 Task: Open a blank sheet, save the file as Nationalparks.docx and add heading 'National Parks',with the parapraph ' The US is home to stunning national parks like Yosemite, Yellowstone, and the Grand Canyon. These protected areas showcase the country's natural beauty and offer opportunities for outdoor recreation, wildlife viewing, and environmental conservation.'Apply Font Style lexend And font size 14. Apply font style in  Heading 'Trebuchet MS' and font size 24 Change heading alignment to  Center and paragraph alignment to  Left
Action: Mouse moved to (292, 179)
Screenshot: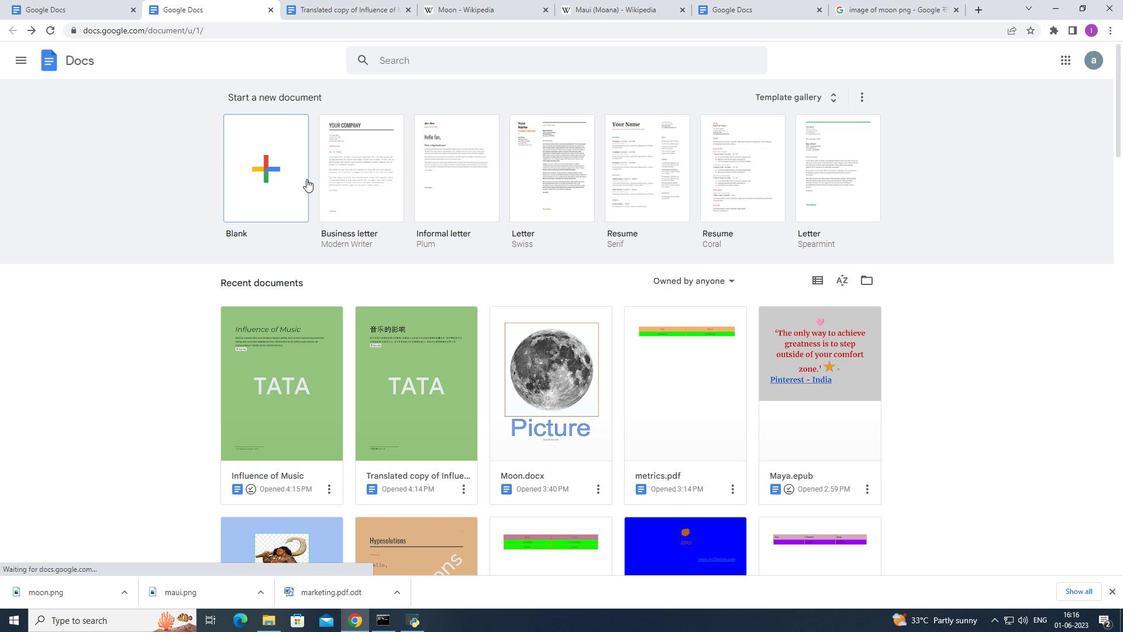 
Action: Mouse pressed left at (292, 179)
Screenshot: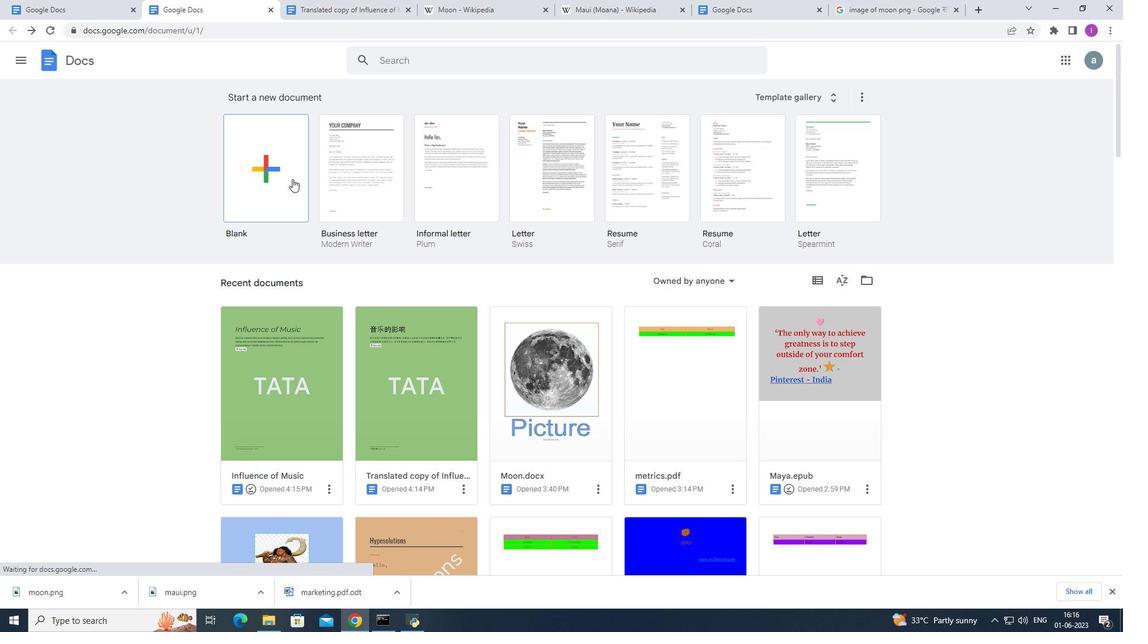 
Action: Mouse moved to (125, 52)
Screenshot: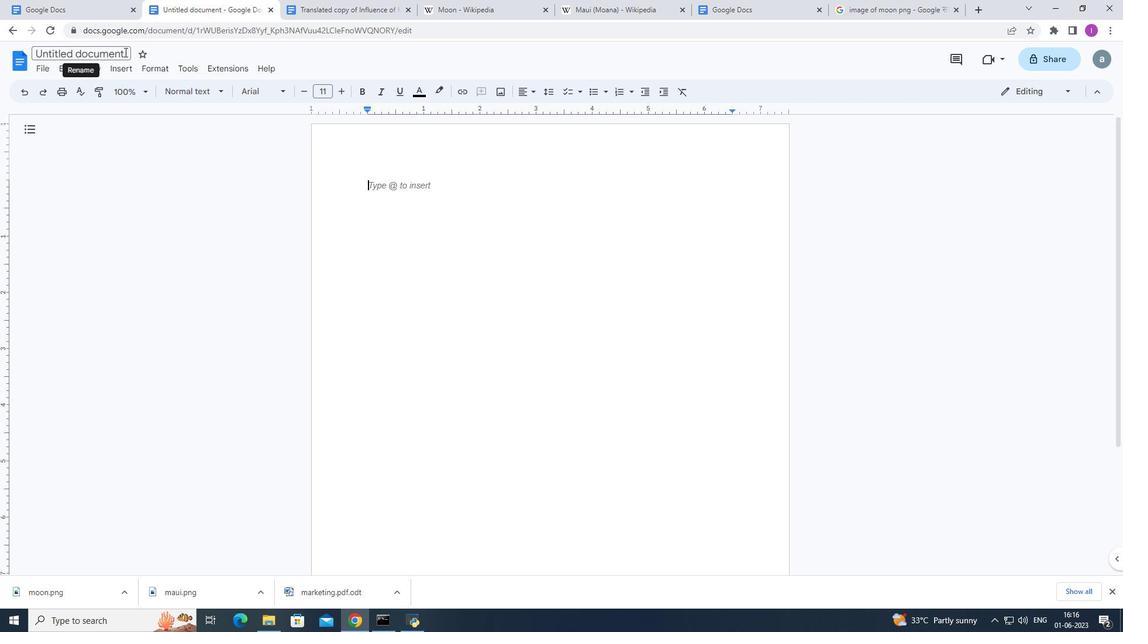 
Action: Mouse pressed left at (125, 52)
Screenshot: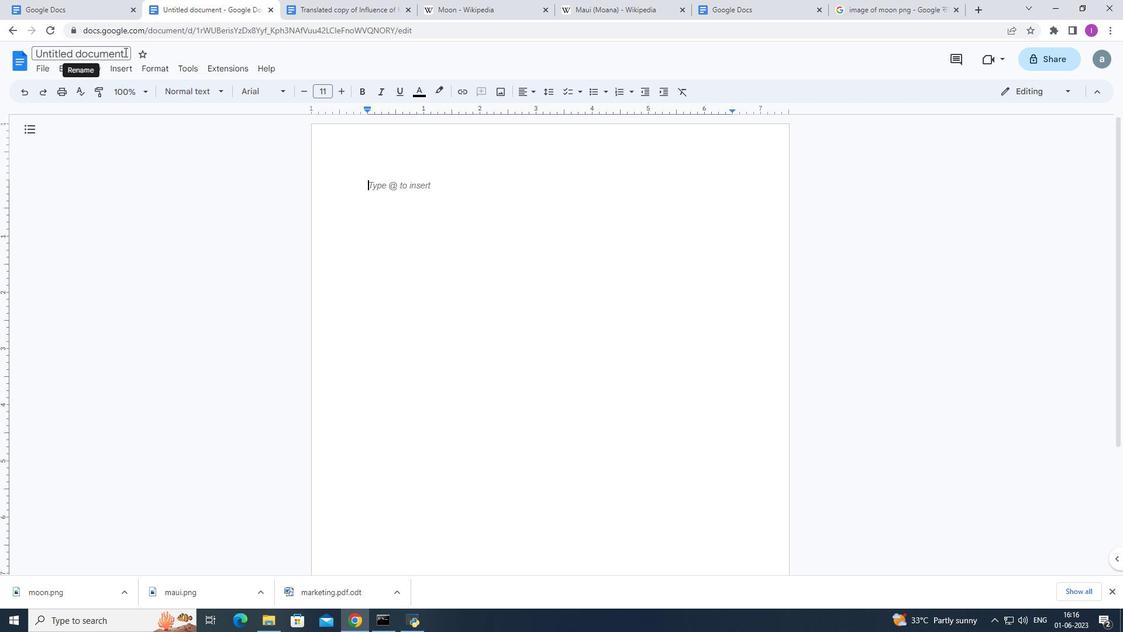 
Action: Mouse moved to (470, 55)
Screenshot: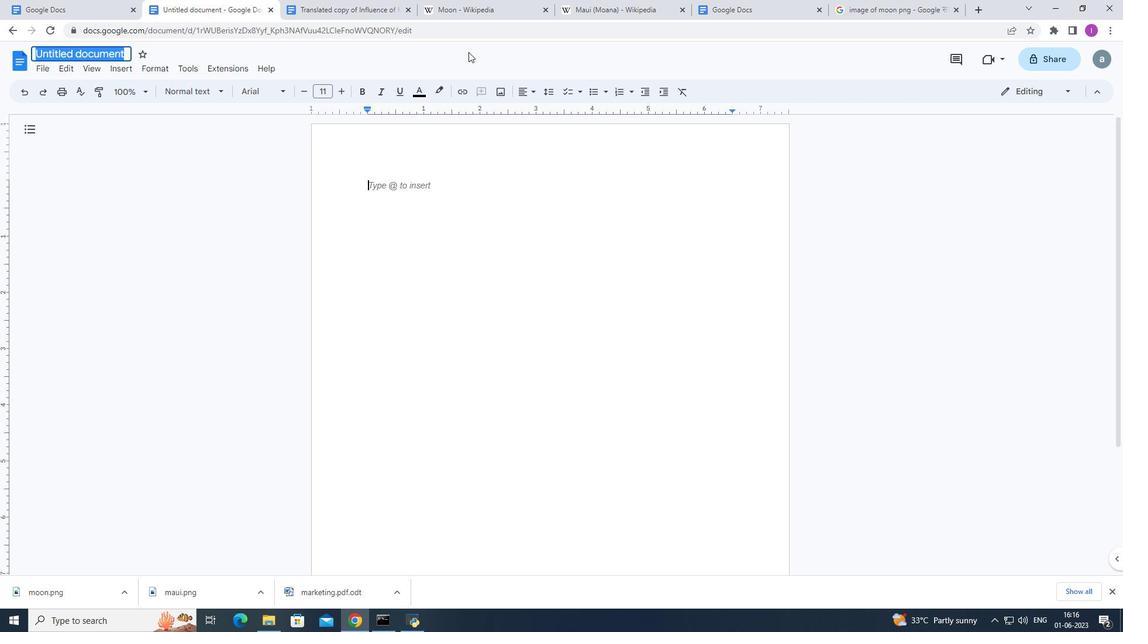 
Action: Key pressed <Key.shift><Key.shift><Key.shift><Key.shift><Key.shift><Key.shift><Key.shift><Key.shift><Key.shift><Key.shift><Key.shift><Key.shift><Key.shift>Nationalparks.docx
Screenshot: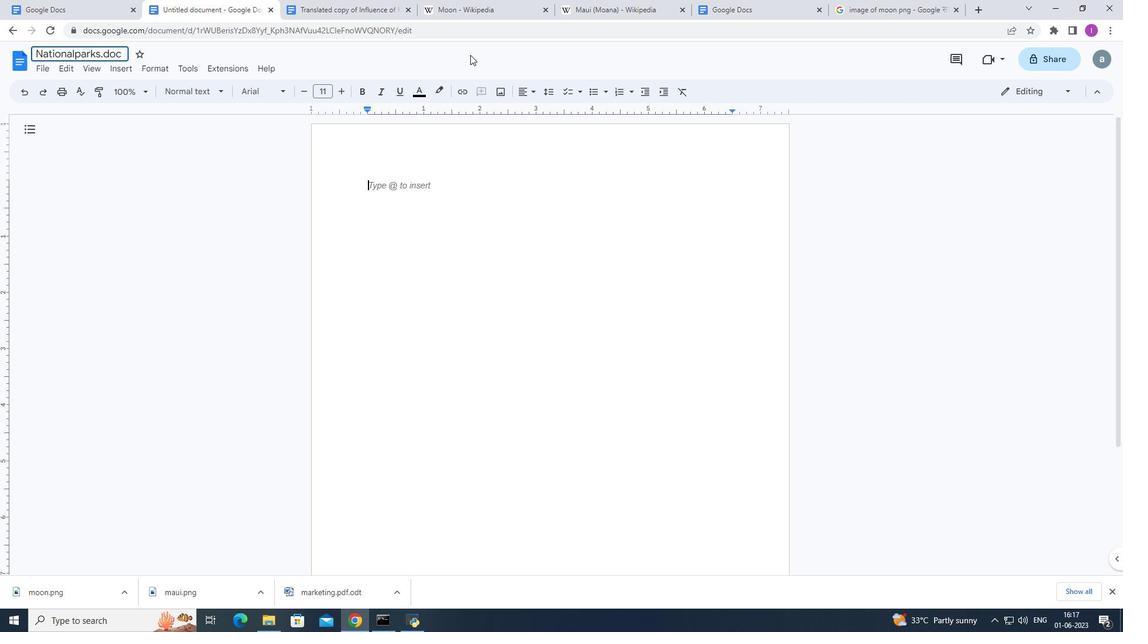 
Action: Mouse moved to (128, 69)
Screenshot: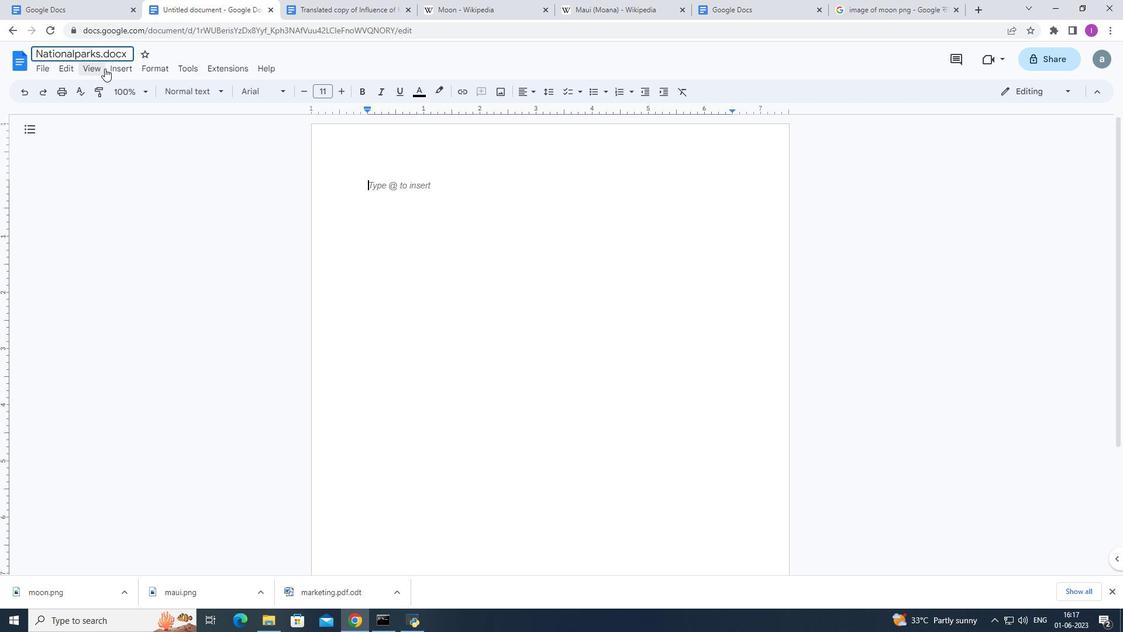 
Action: Mouse pressed left at (128, 69)
Screenshot: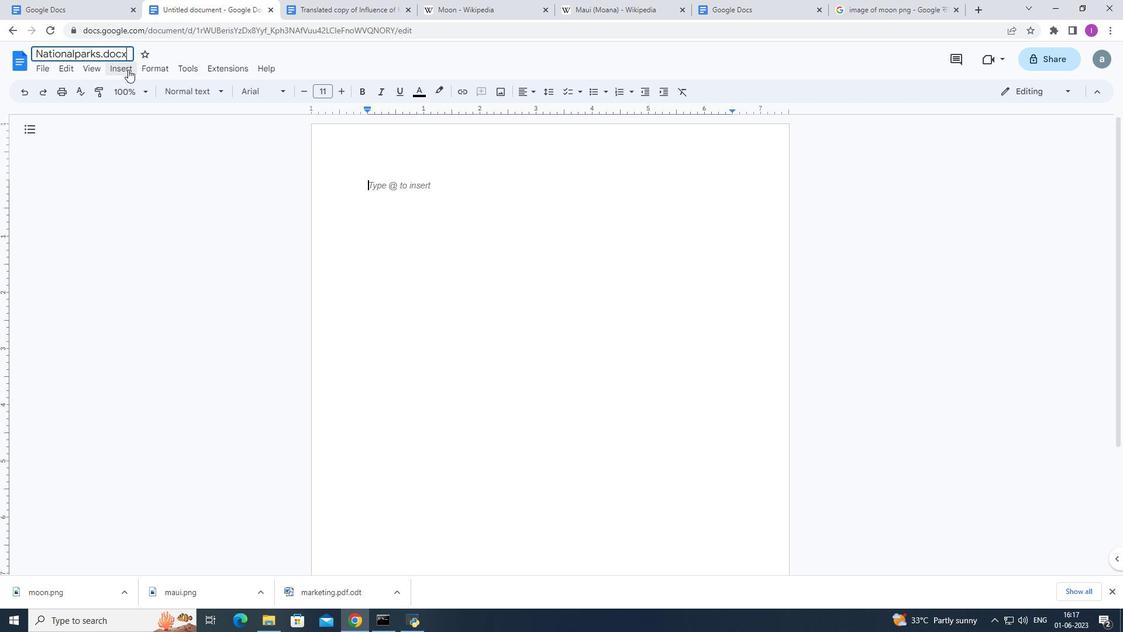 
Action: Mouse moved to (365, 196)
Screenshot: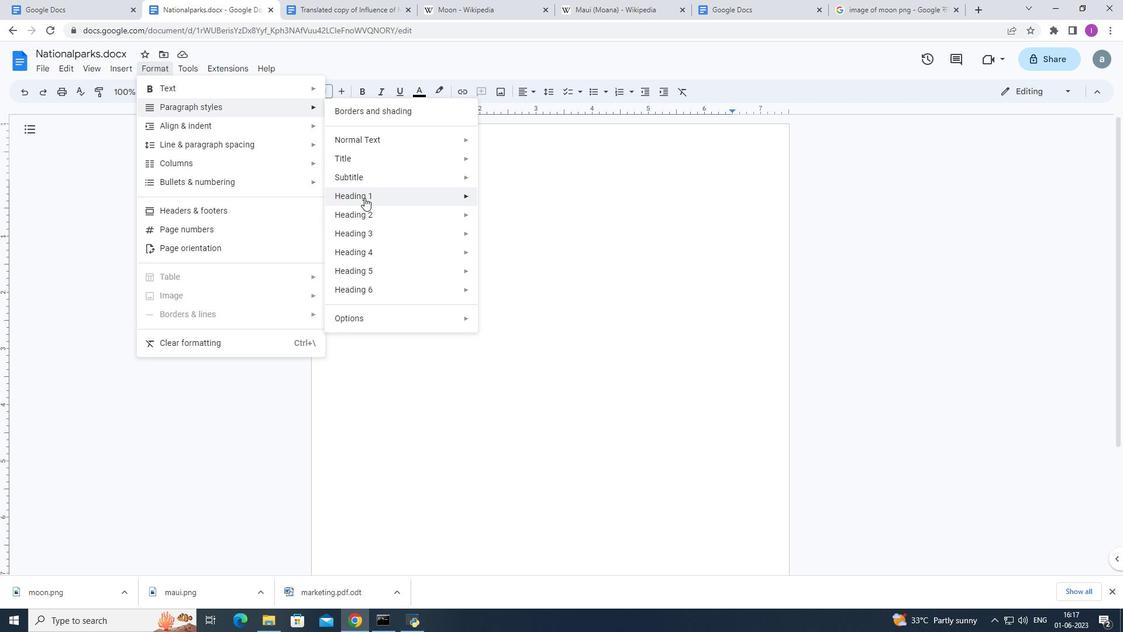 
Action: Mouse pressed left at (365, 196)
Screenshot: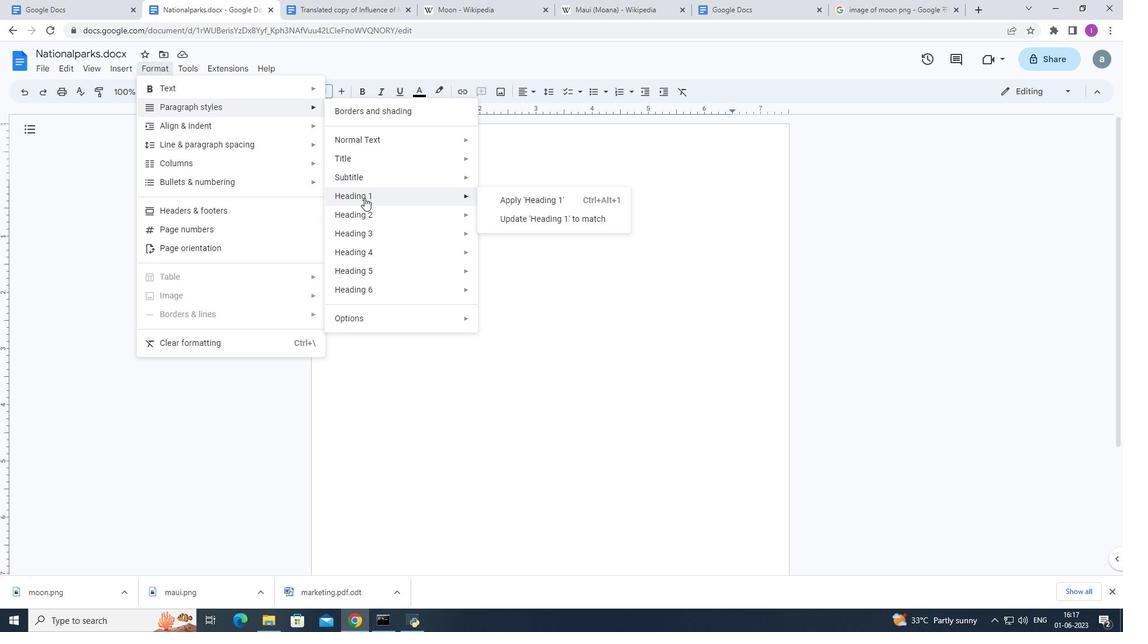 
Action: Mouse moved to (359, 196)
Screenshot: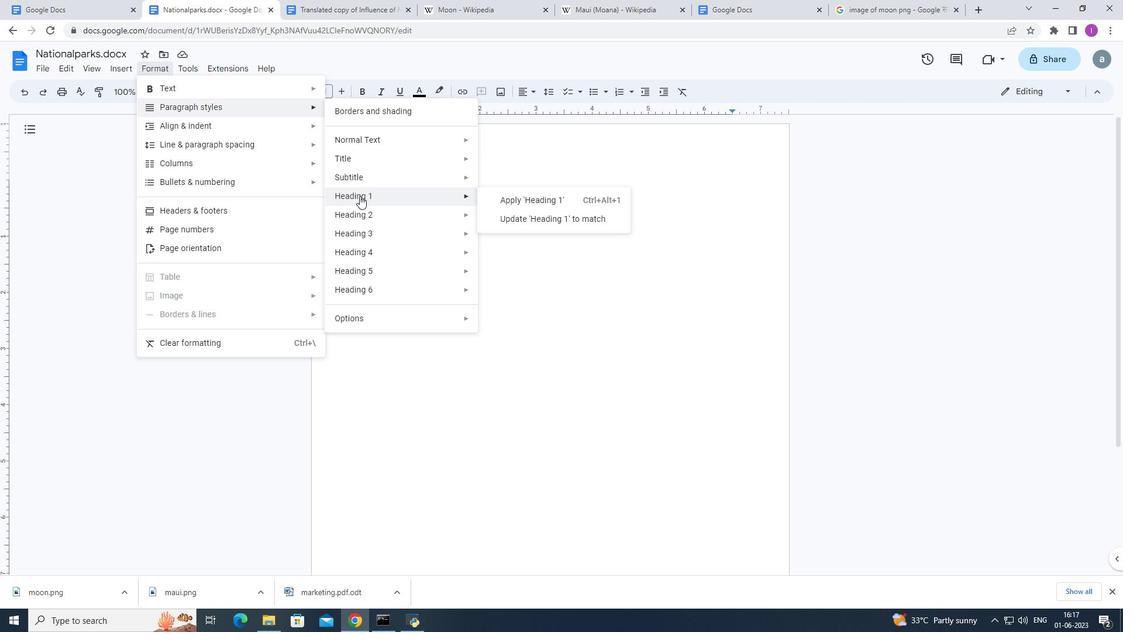 
Action: Mouse pressed left at (359, 196)
Screenshot: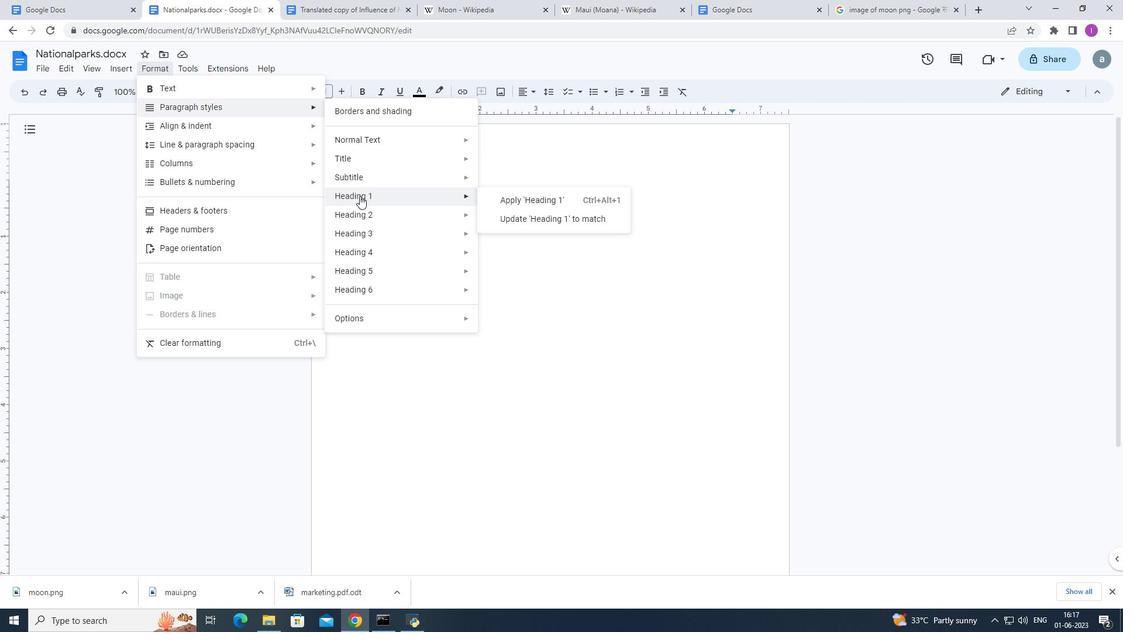 
Action: Mouse moved to (527, 201)
Screenshot: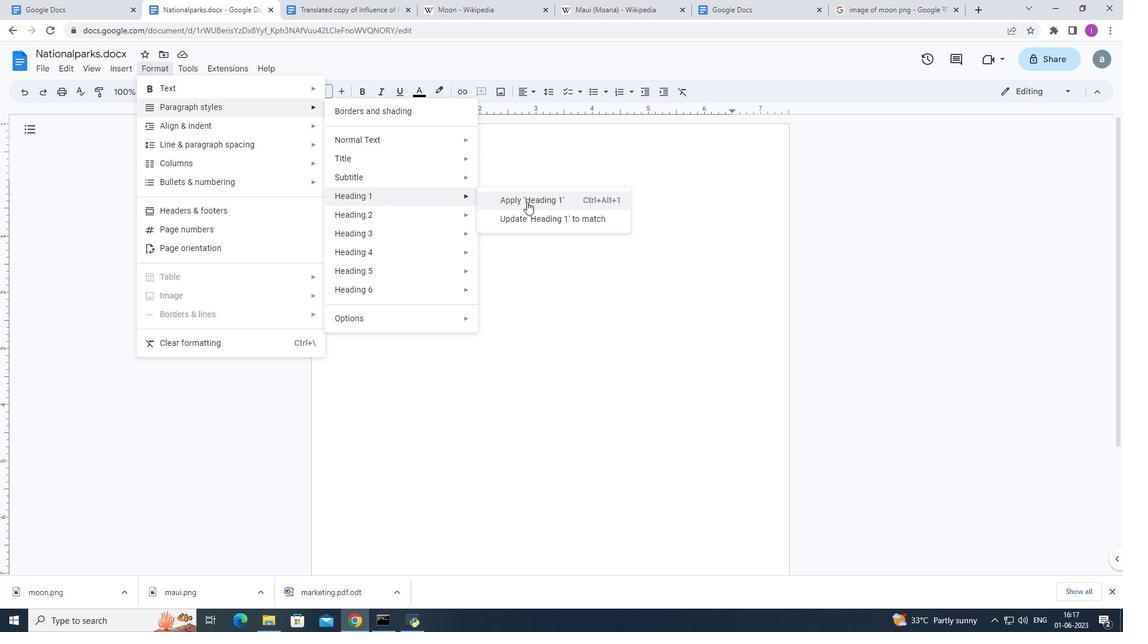 
Action: Mouse pressed left at (527, 201)
Screenshot: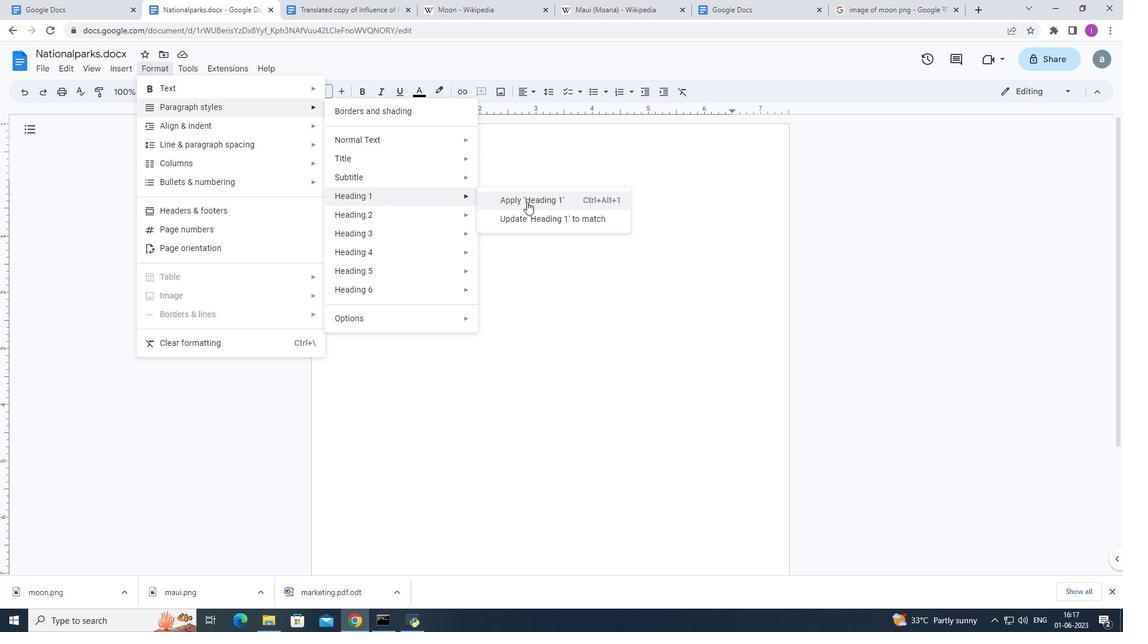 
Action: Mouse moved to (453, 196)
Screenshot: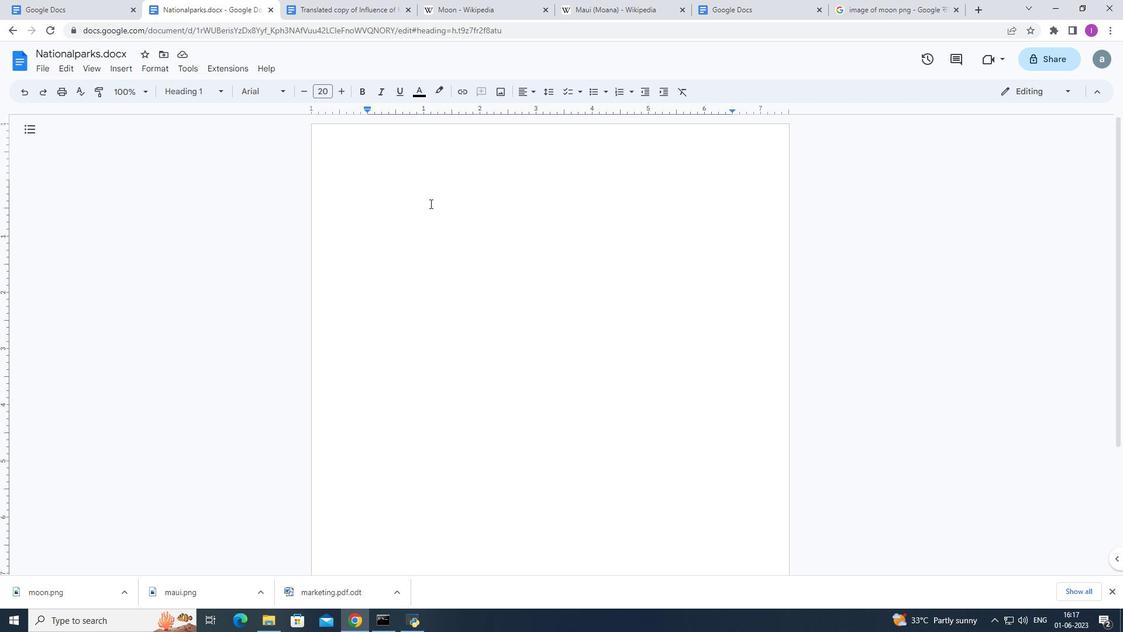 
Action: Key pressed <Key.shift><Key.shift><Key.shift><Key.shift><Key.shift>National<Key.space><Key.shift>Parks
Screenshot: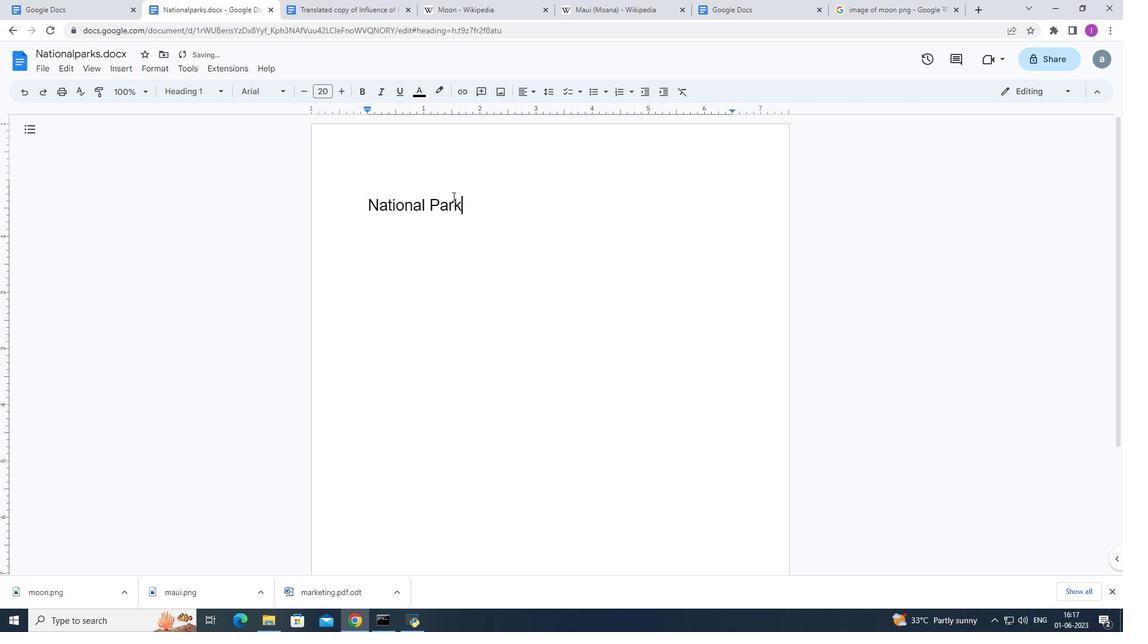 
Action: Mouse moved to (499, 281)
Screenshot: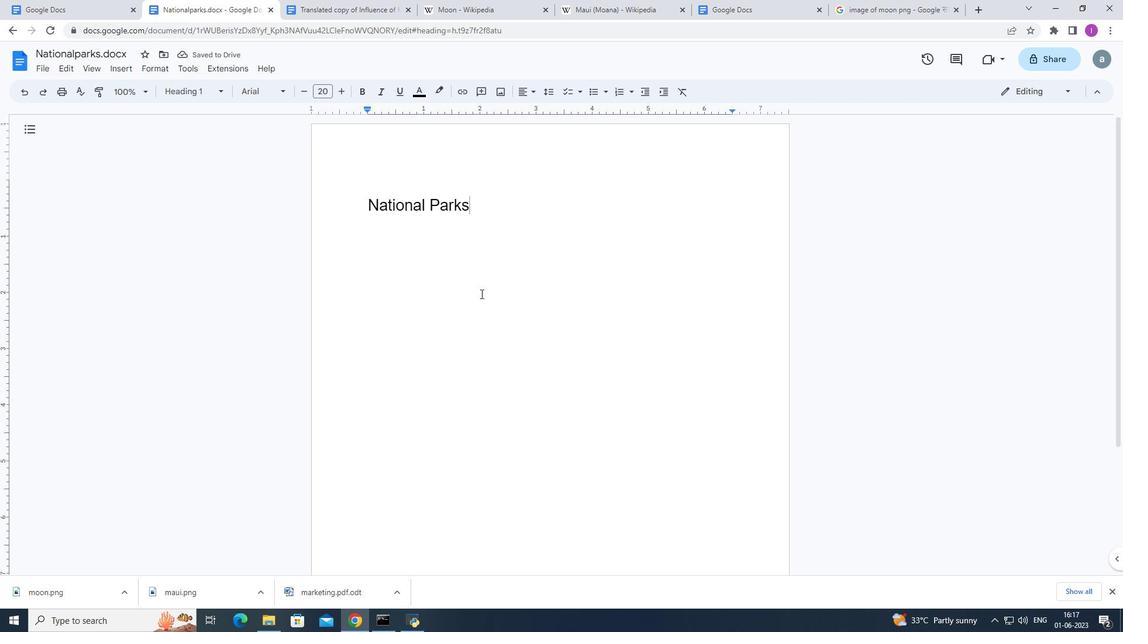 
Action: Key pressed <Key.enter><Key.shift>The<Key.space><Key.shift><Key.shift><Key.shift><Key.shift><Key.shift><Key.shift><Key.shift><Key.shift><Key.shift><Key.shift><Key.shift><Key.shift><Key.shift>U<Key.shift>S<Key.space>is<Key.space>home<Key.space>to<Key.space>stunning<Key.space>nationak<Key.backspace>l<Key.space>parks<Key.space>like<Key.space><Key.shift><Key.shift><Key.shift><Key.shift><Key.shift><Key.shift><Key.shift>Yosemite,<Key.shift>Yellowstone,<Key.shift>and<Key.space>the<Key.space><Key.shift>Grand<Key.space>canyon.<Key.shift>These<Key.space>protected<Key.space>areas<Key.space>showcase<Key.space>the<Key.space>country's<Key.space>natural<Key.space>beauty<Key.space>and<Key.space>offer<Key.space>opportunities<Key.space>for<Key.space>outdoor<Key.space>recreation,wildlife<Key.space>viewing,and<Key.space>environmental<Key.space>conservation.
Screenshot: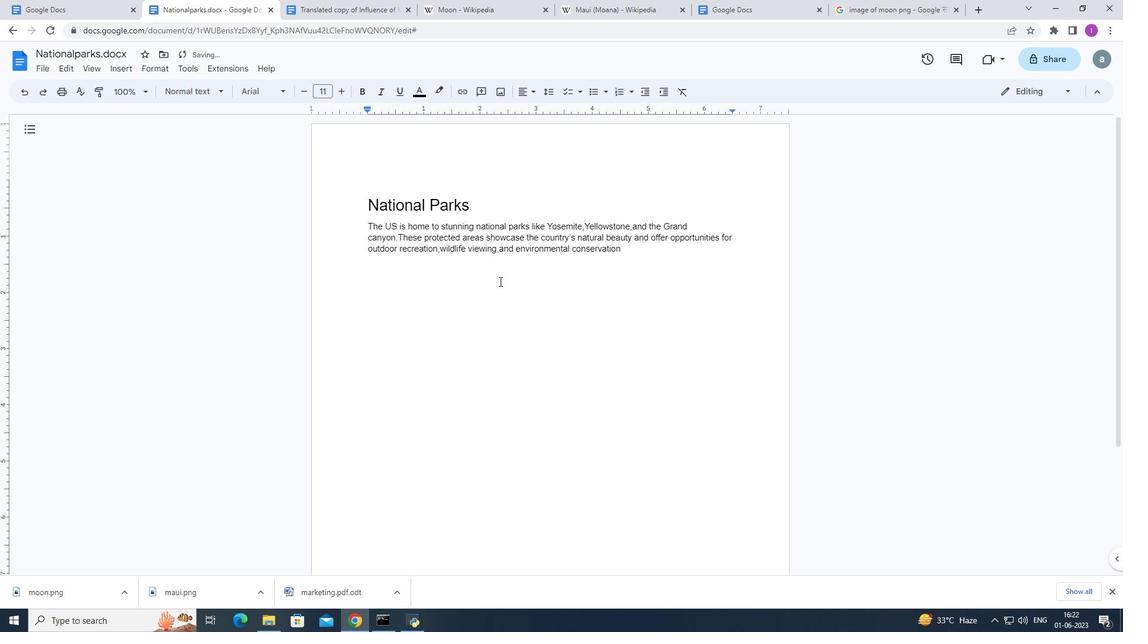 
Action: Mouse moved to (363, 225)
Screenshot: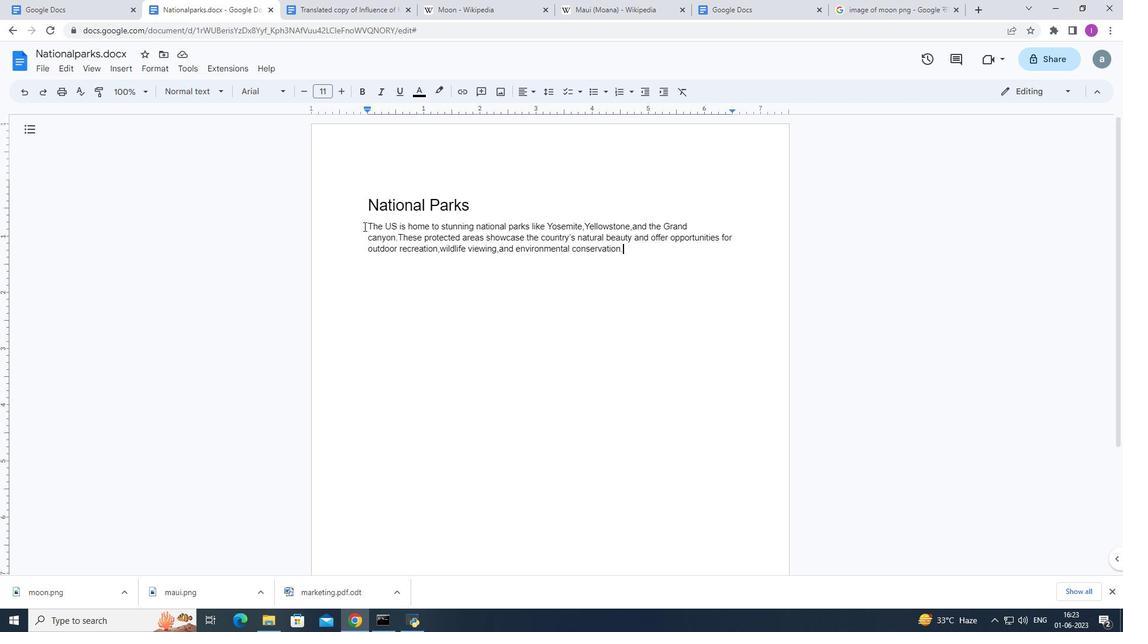 
Action: Mouse pressed left at (363, 225)
Screenshot: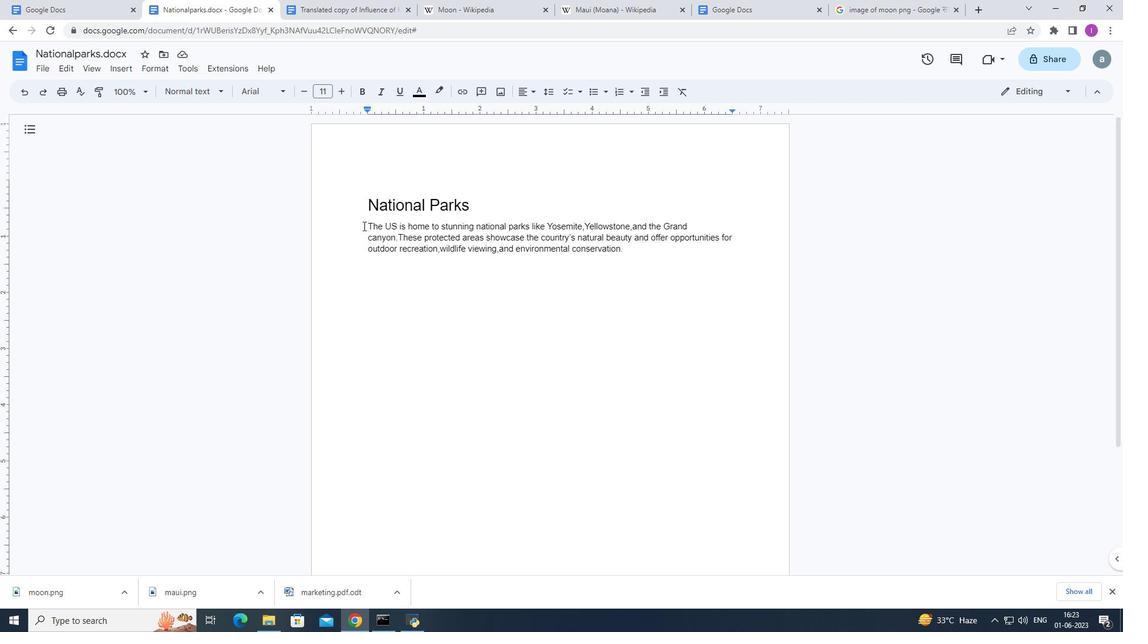 
Action: Mouse moved to (286, 91)
Screenshot: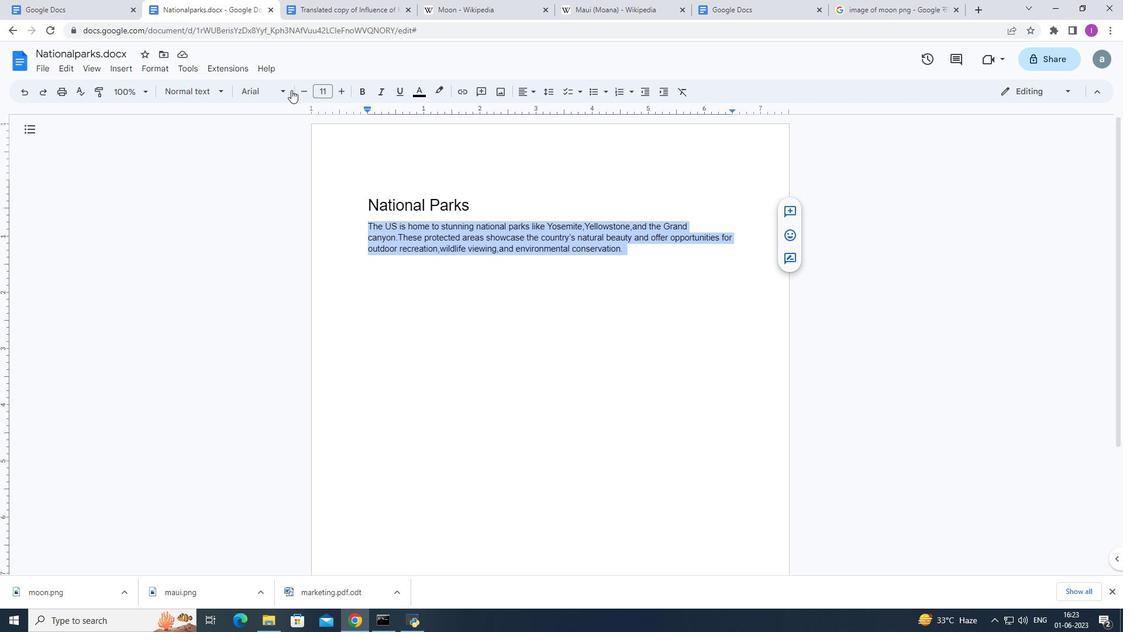 
Action: Mouse pressed left at (286, 91)
Screenshot: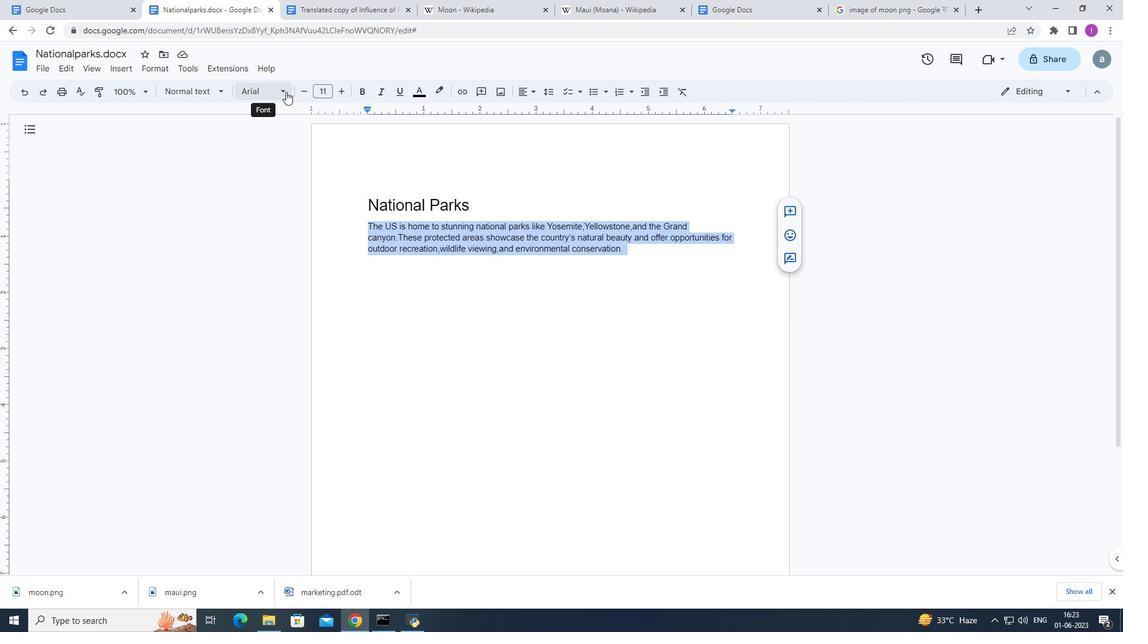 
Action: Mouse moved to (285, 450)
Screenshot: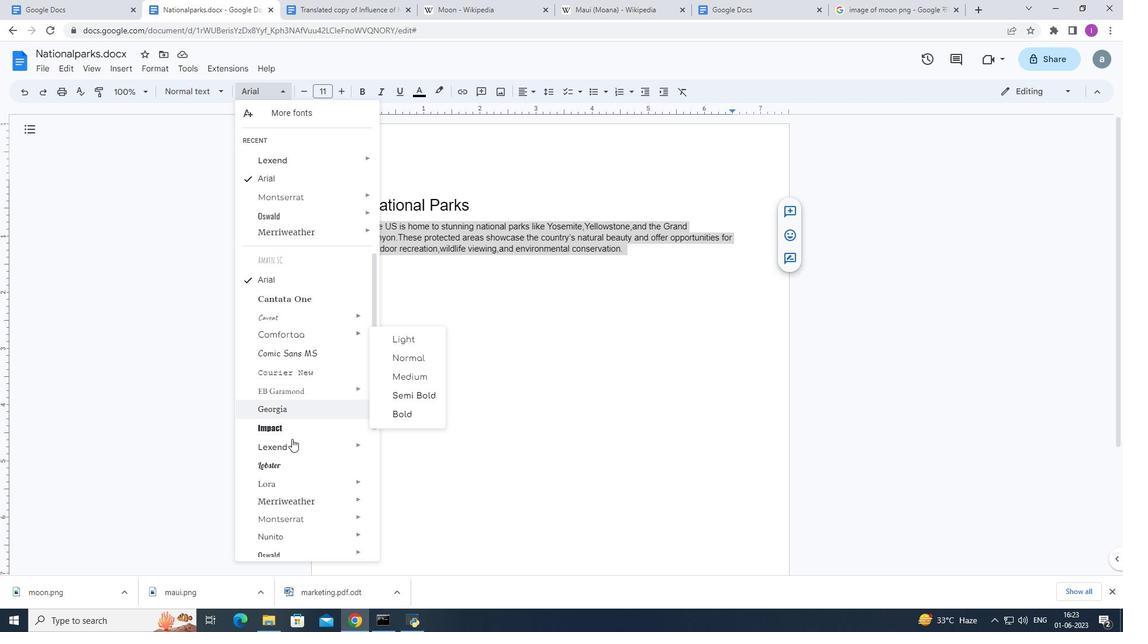 
Action: Mouse pressed left at (285, 450)
Screenshot: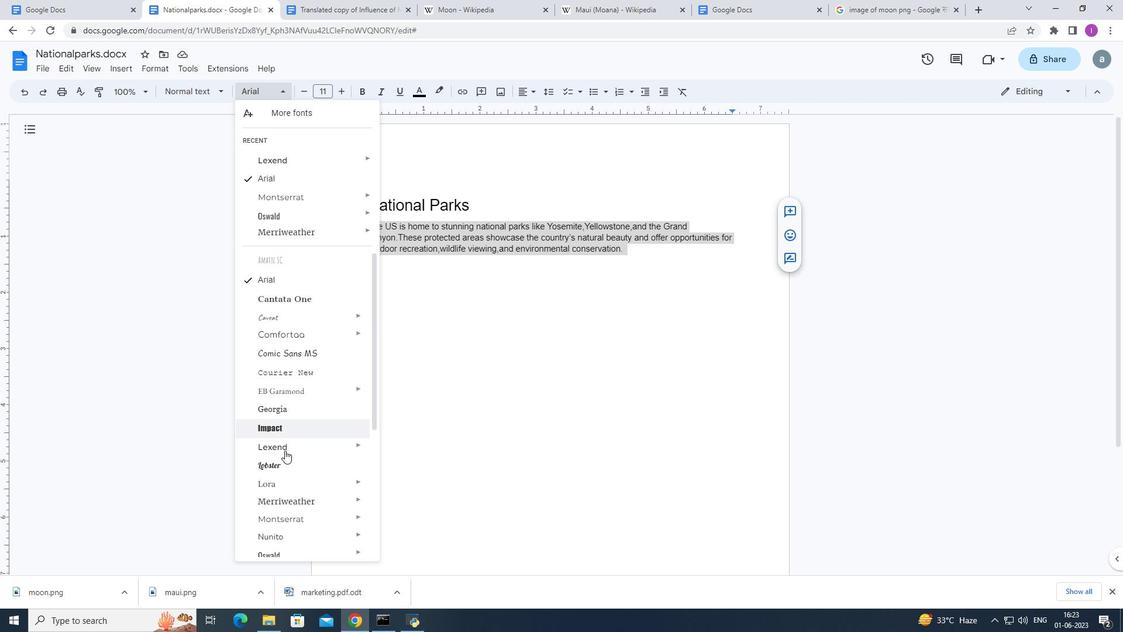 
Action: Mouse moved to (326, 90)
Screenshot: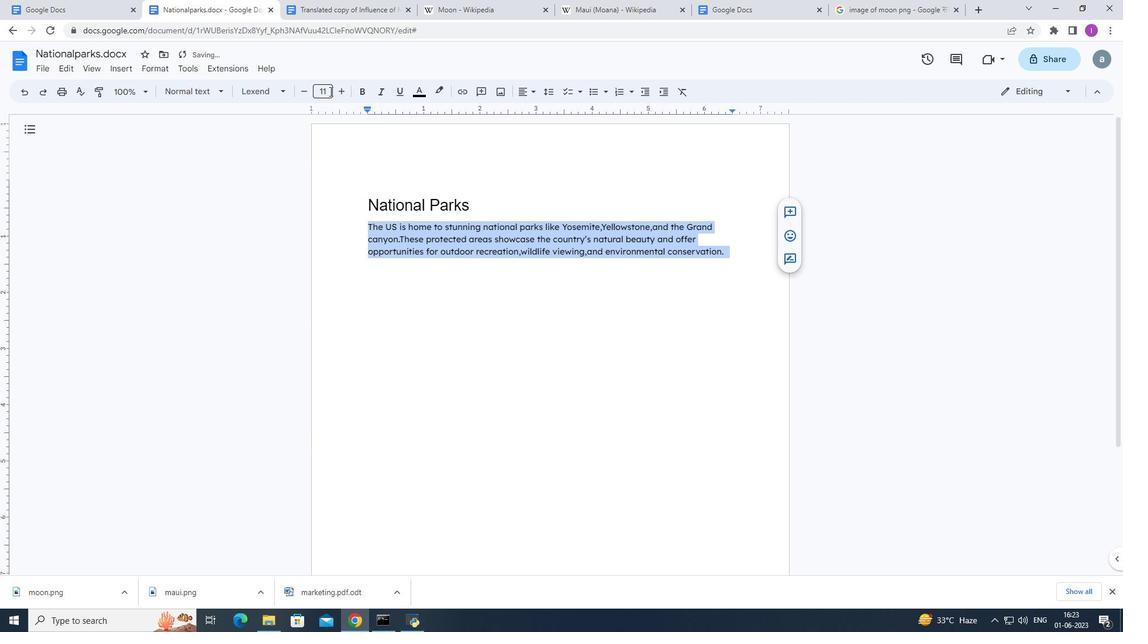 
Action: Mouse pressed left at (326, 90)
Screenshot: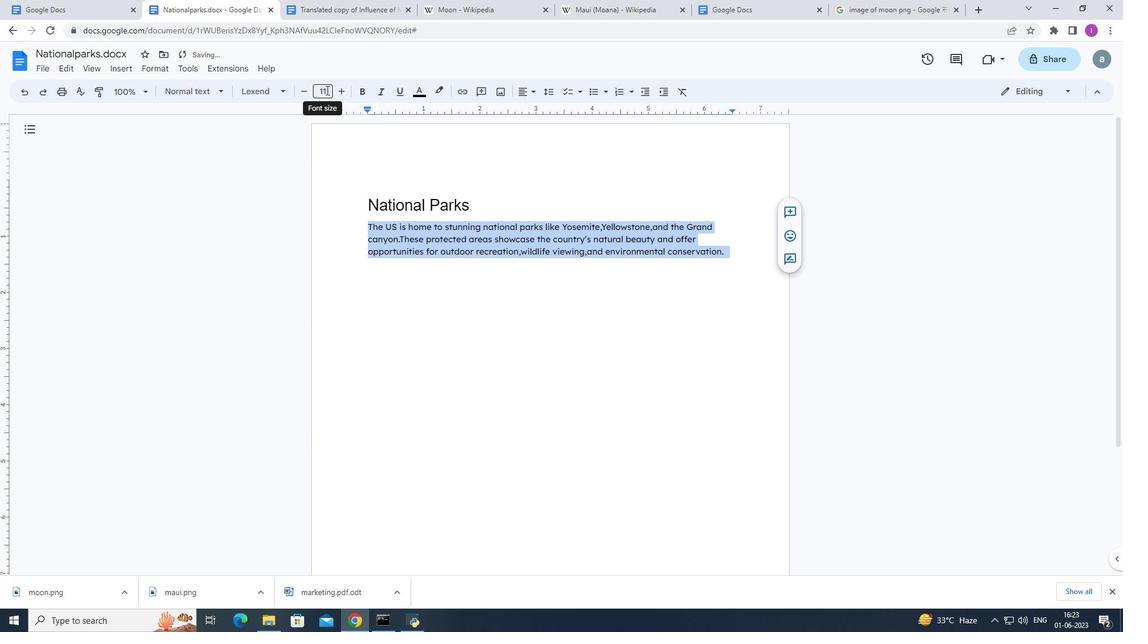 
Action: Mouse moved to (323, 201)
Screenshot: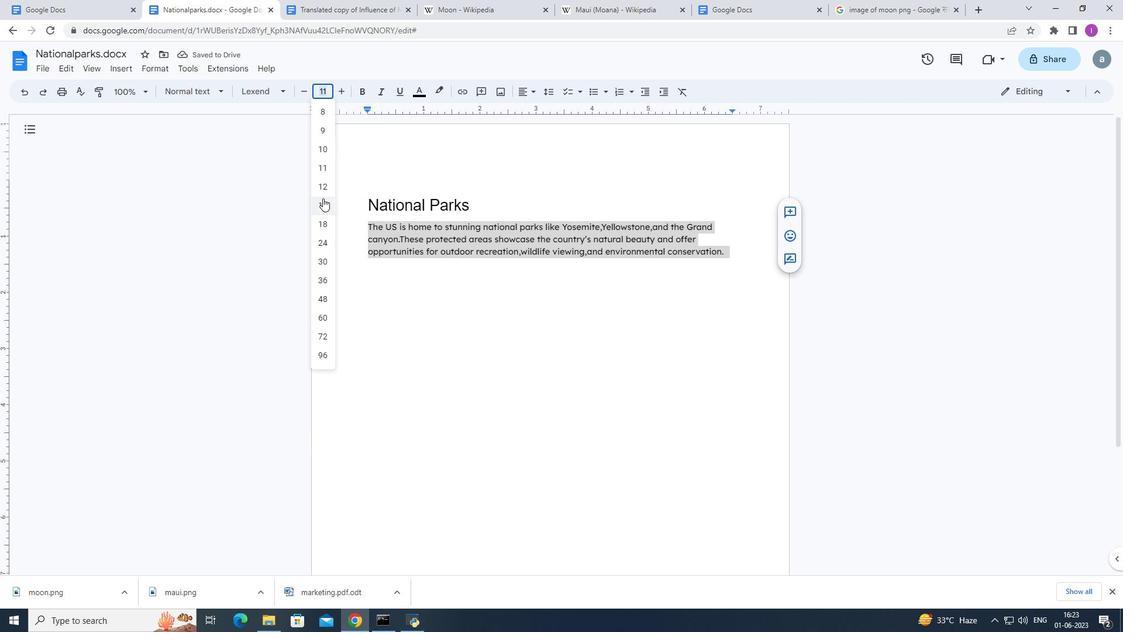 
Action: Mouse pressed left at (323, 201)
Screenshot: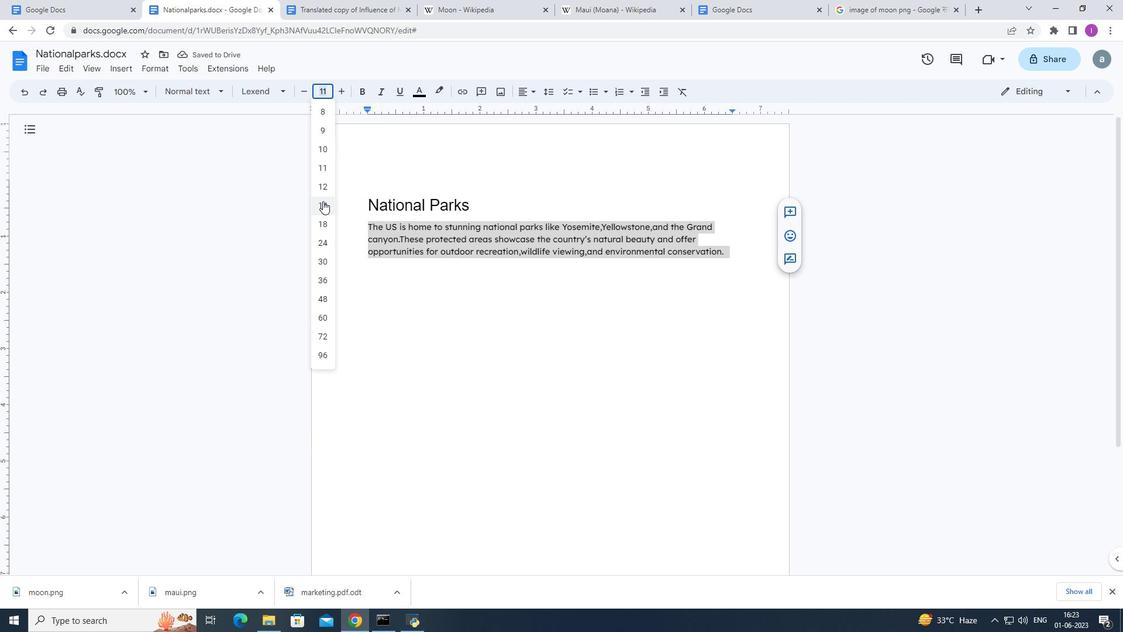
Action: Mouse moved to (491, 208)
Screenshot: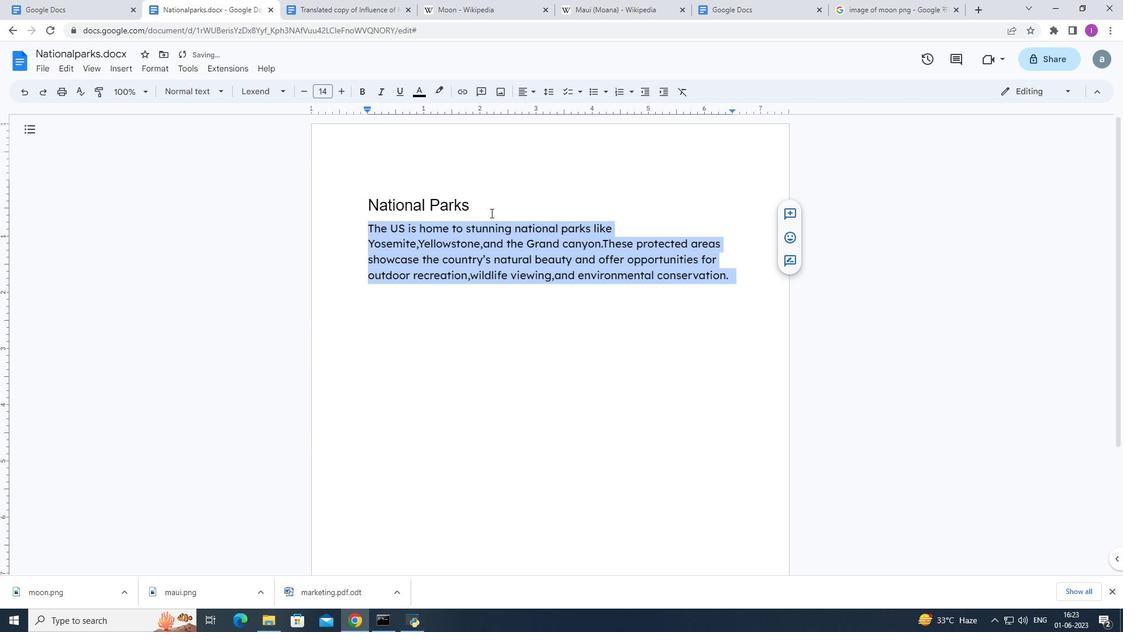 
Action: Mouse pressed left at (491, 208)
Screenshot: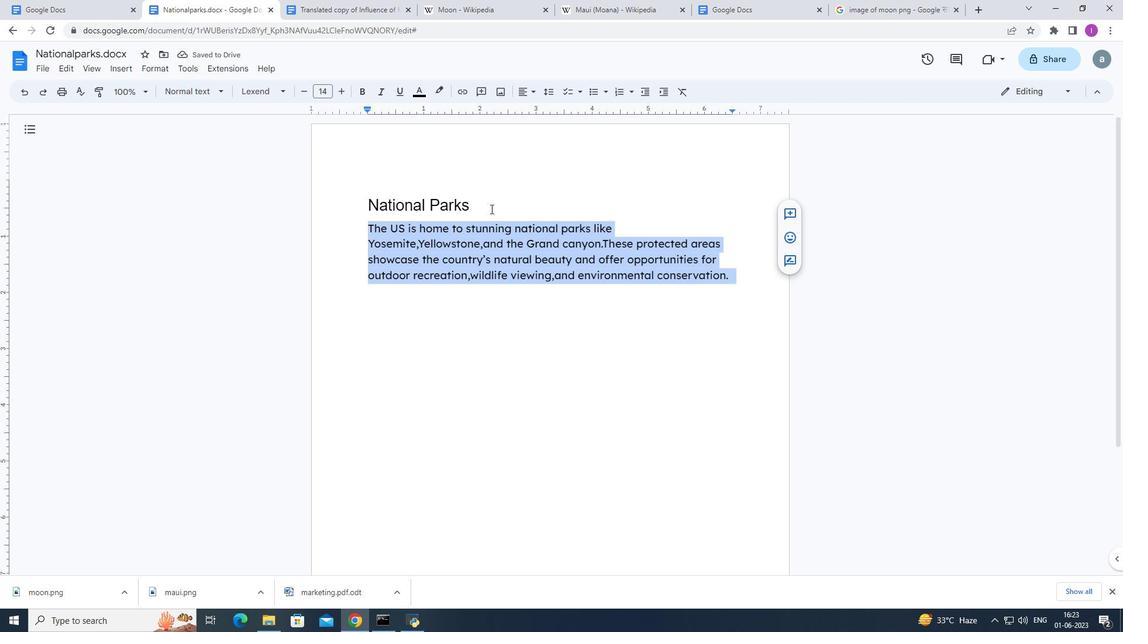 
Action: Mouse moved to (279, 89)
Screenshot: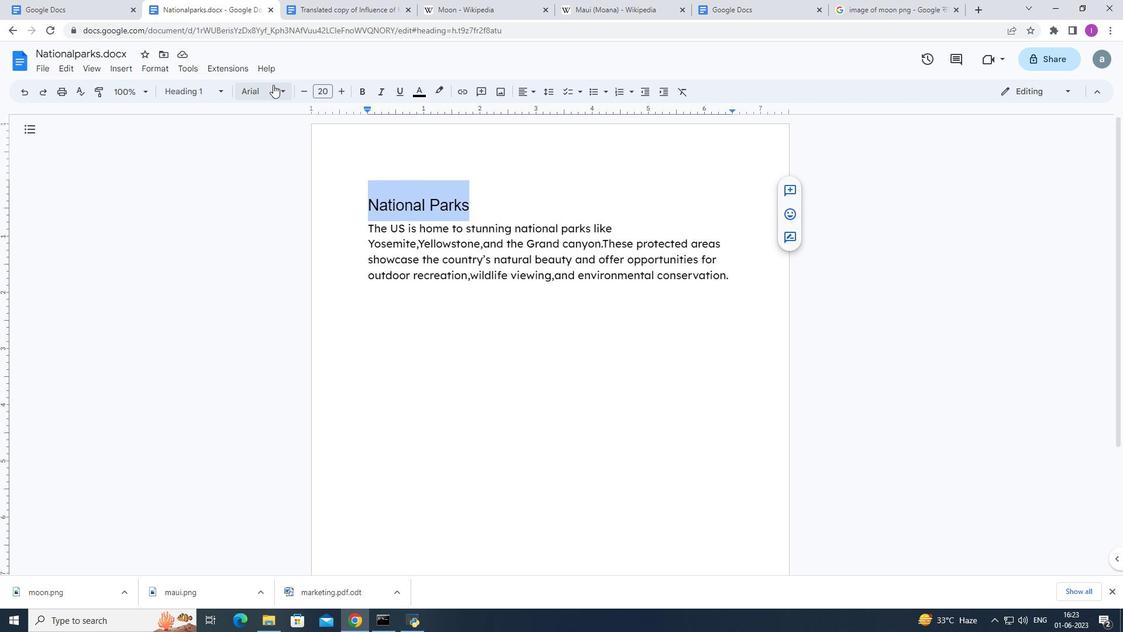 
Action: Mouse pressed left at (279, 89)
Screenshot: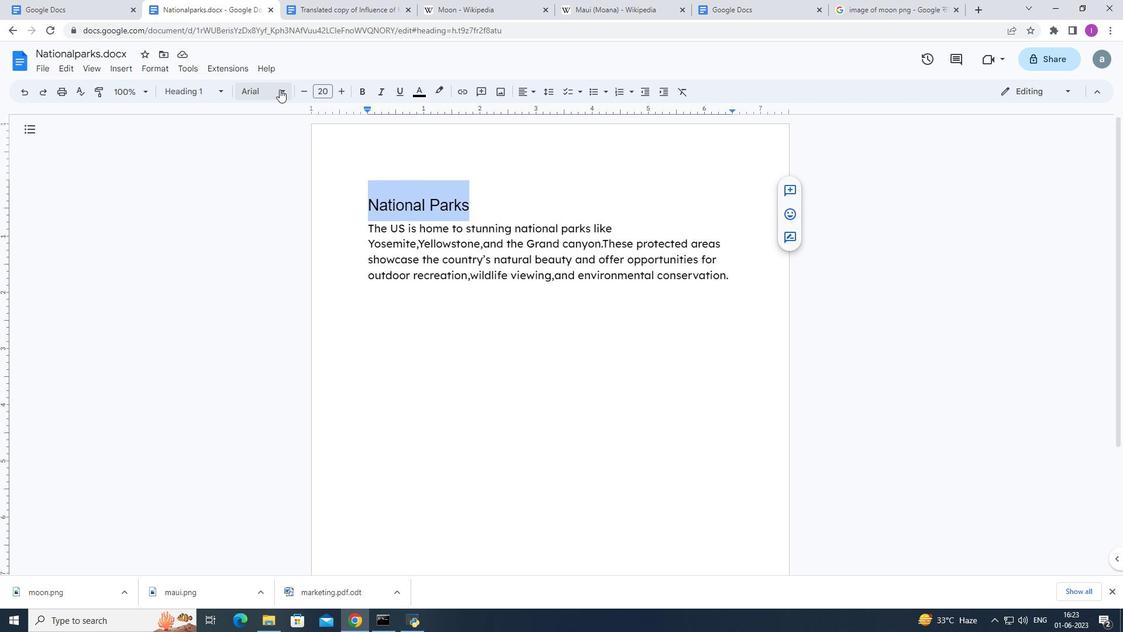 
Action: Mouse moved to (293, 369)
Screenshot: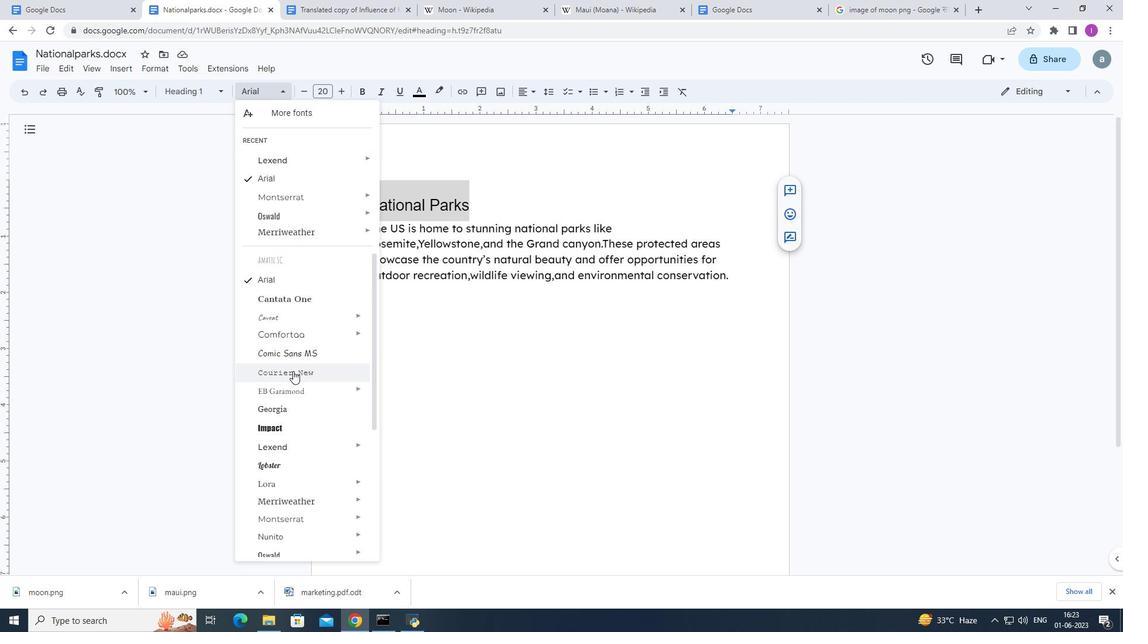 
Action: Mouse scrolled (293, 368) with delta (0, 0)
Screenshot: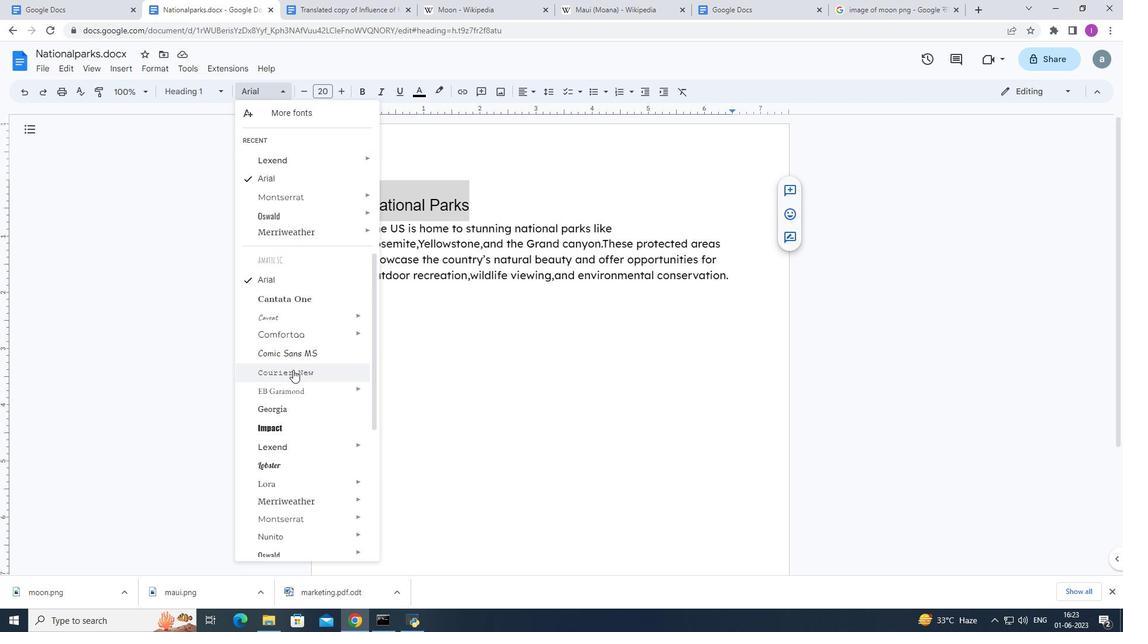 
Action: Mouse scrolled (293, 368) with delta (0, 0)
Screenshot: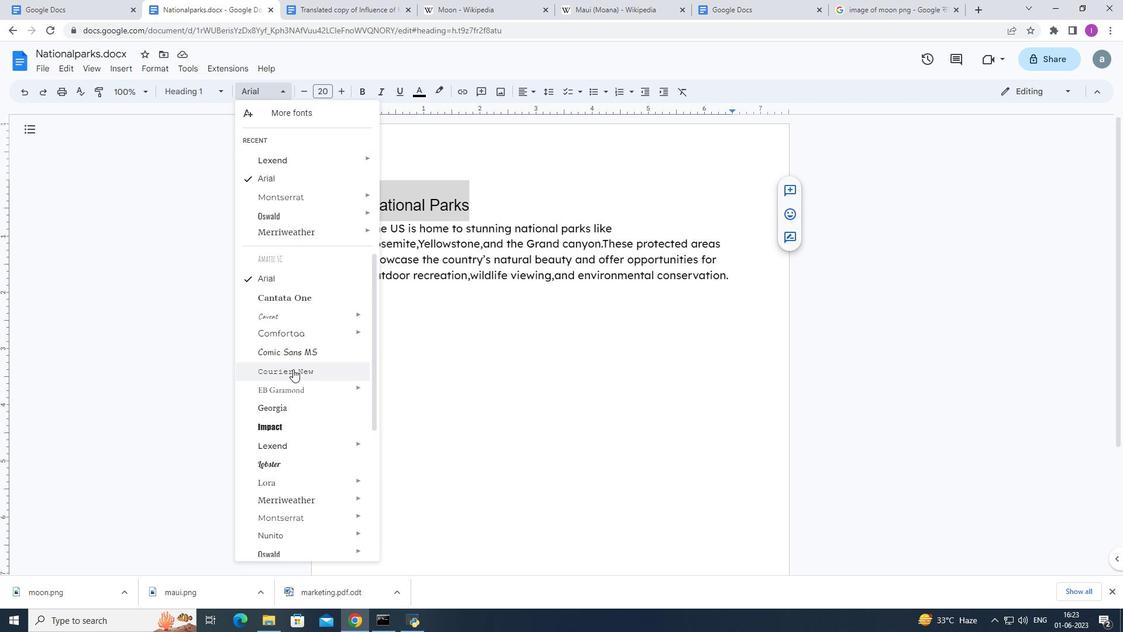 
Action: Mouse scrolled (293, 368) with delta (0, 0)
Screenshot: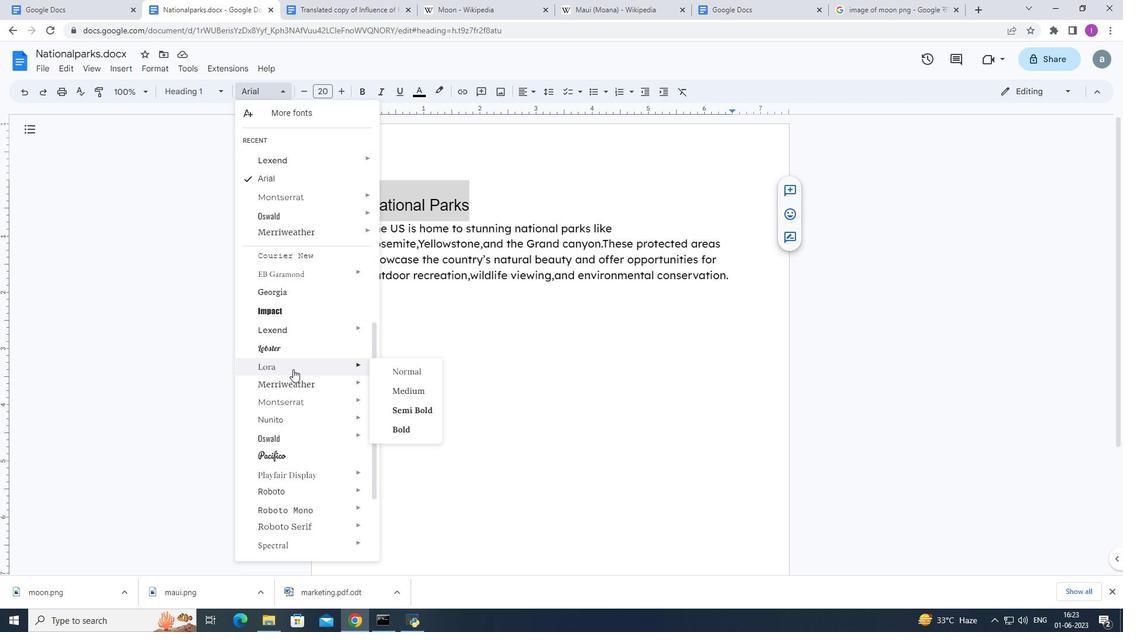 
Action: Mouse scrolled (293, 368) with delta (0, 0)
Screenshot: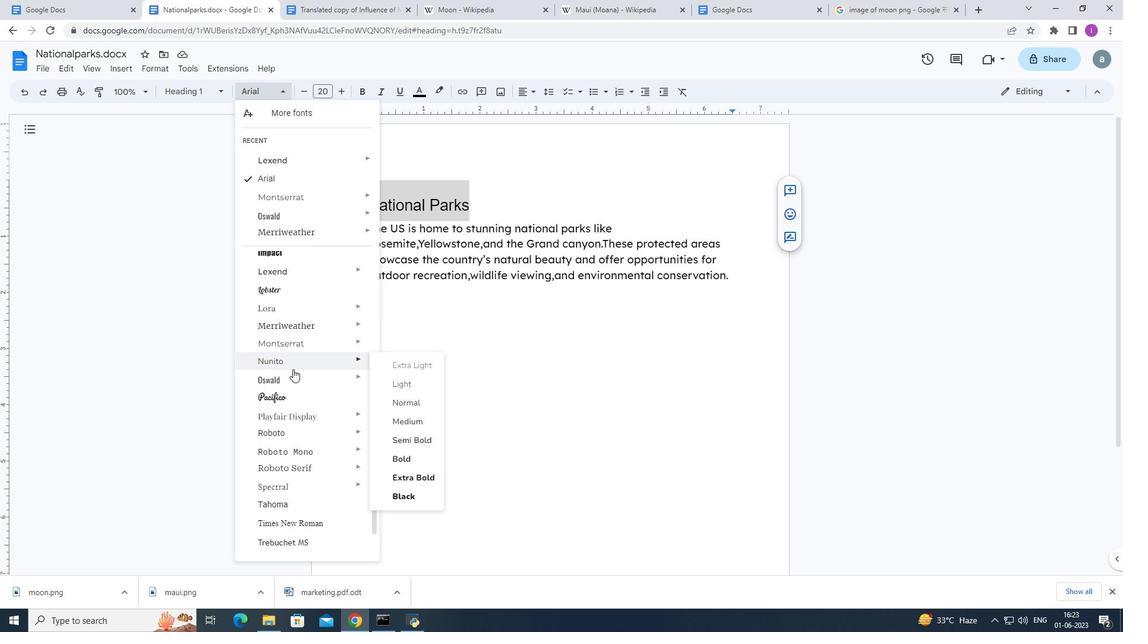 
Action: Mouse moved to (293, 510)
Screenshot: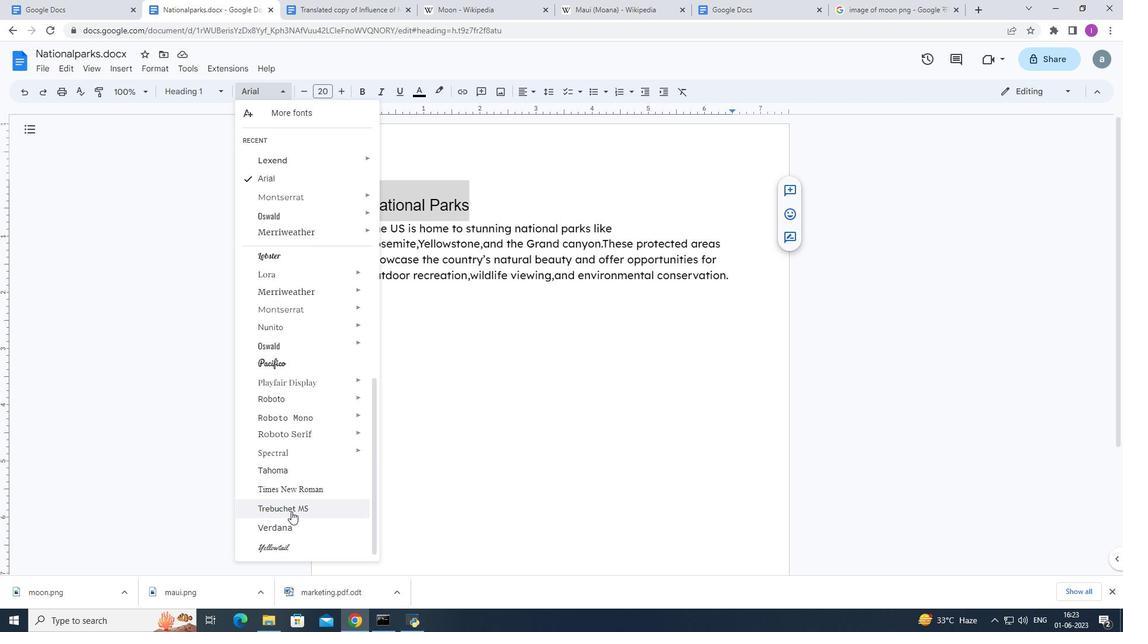 
Action: Mouse pressed left at (293, 510)
Screenshot: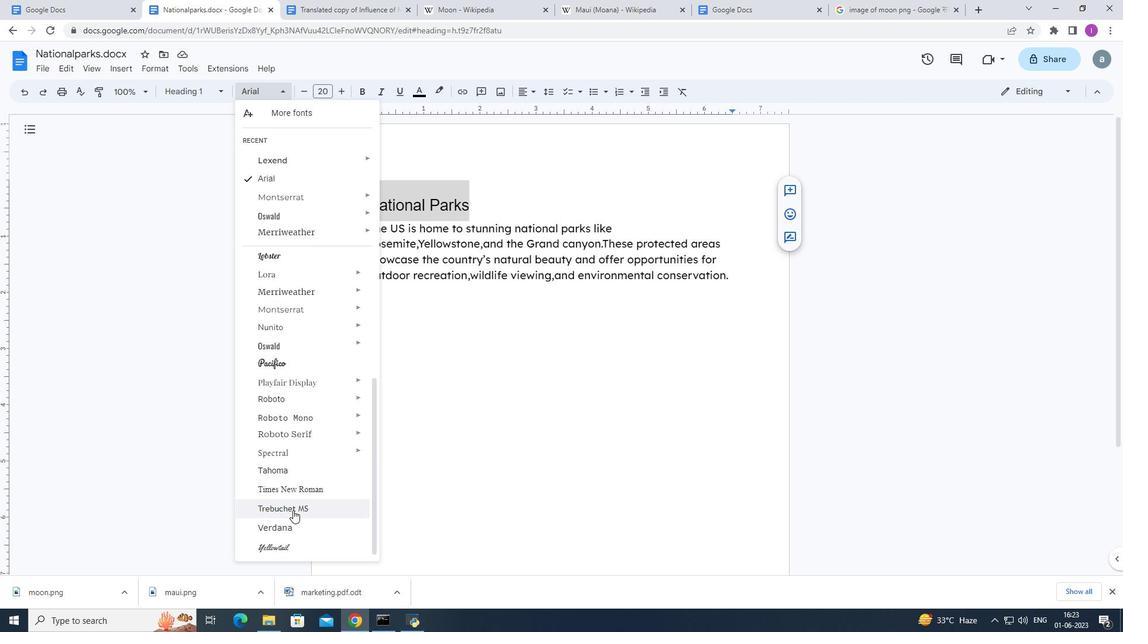 
Action: Mouse moved to (328, 93)
Screenshot: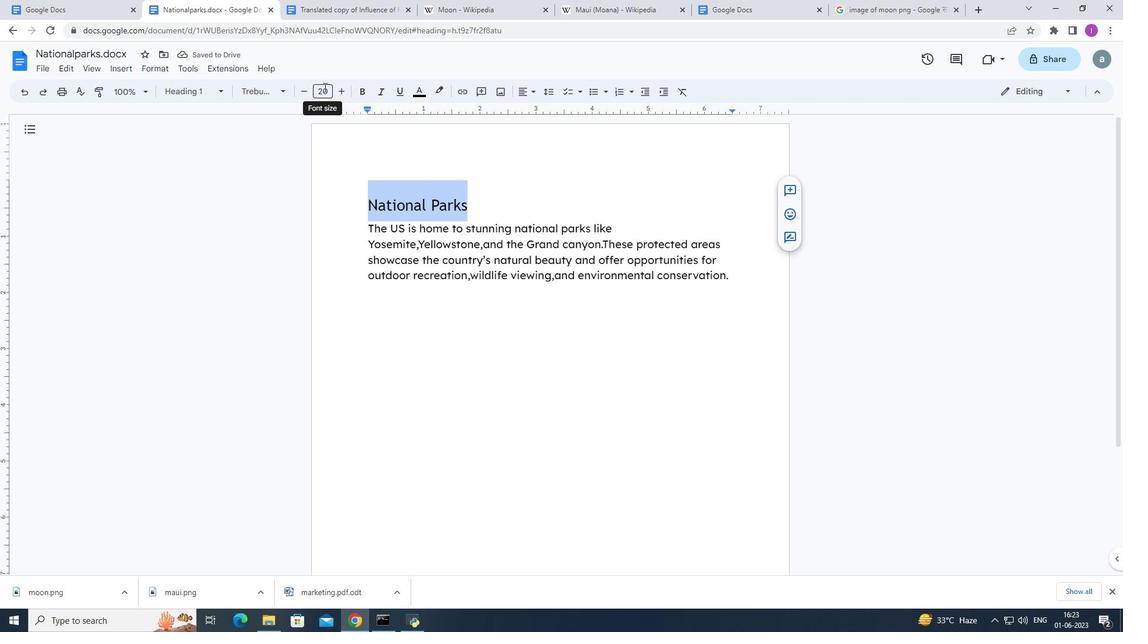 
Action: Mouse pressed left at (328, 93)
Screenshot: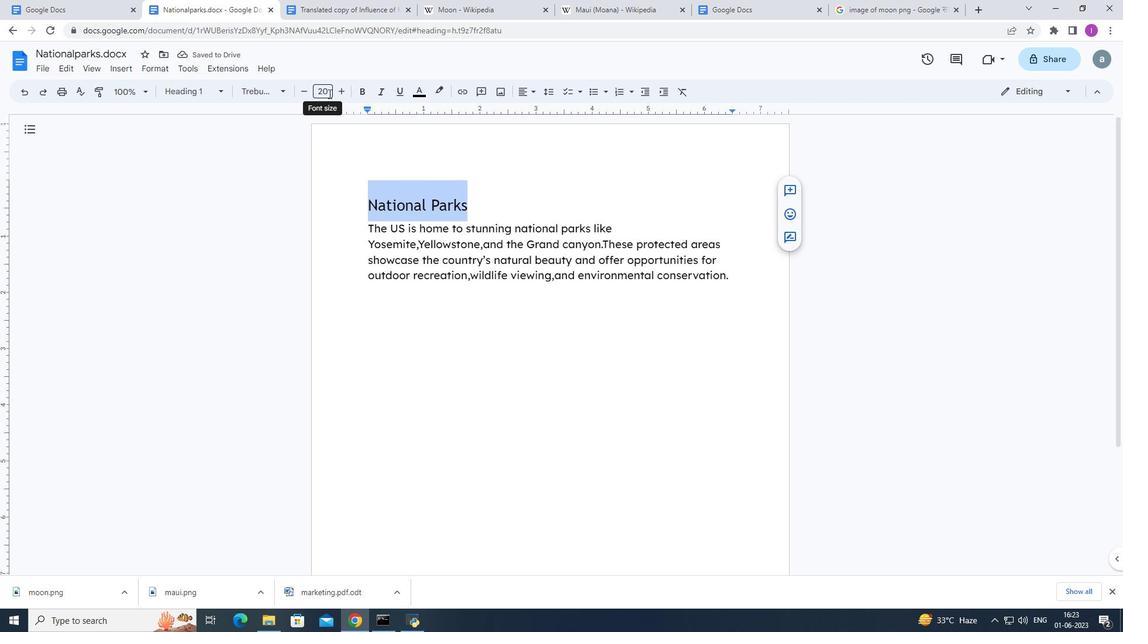 
Action: Mouse moved to (326, 245)
Screenshot: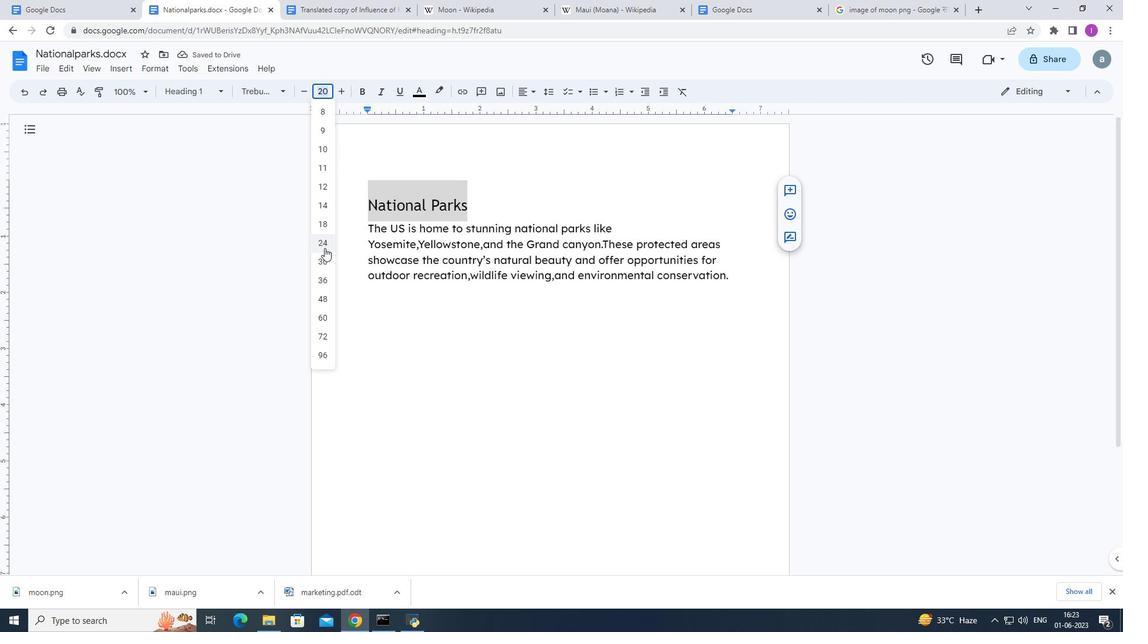
Action: Mouse pressed left at (326, 245)
Screenshot: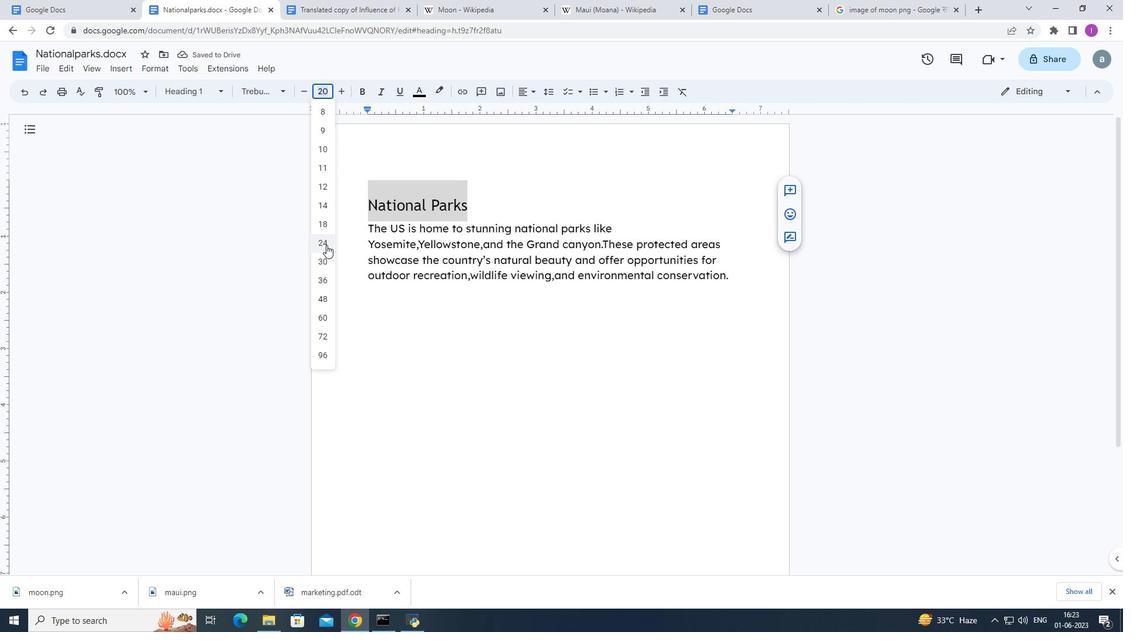 
Action: Mouse moved to (526, 90)
Screenshot: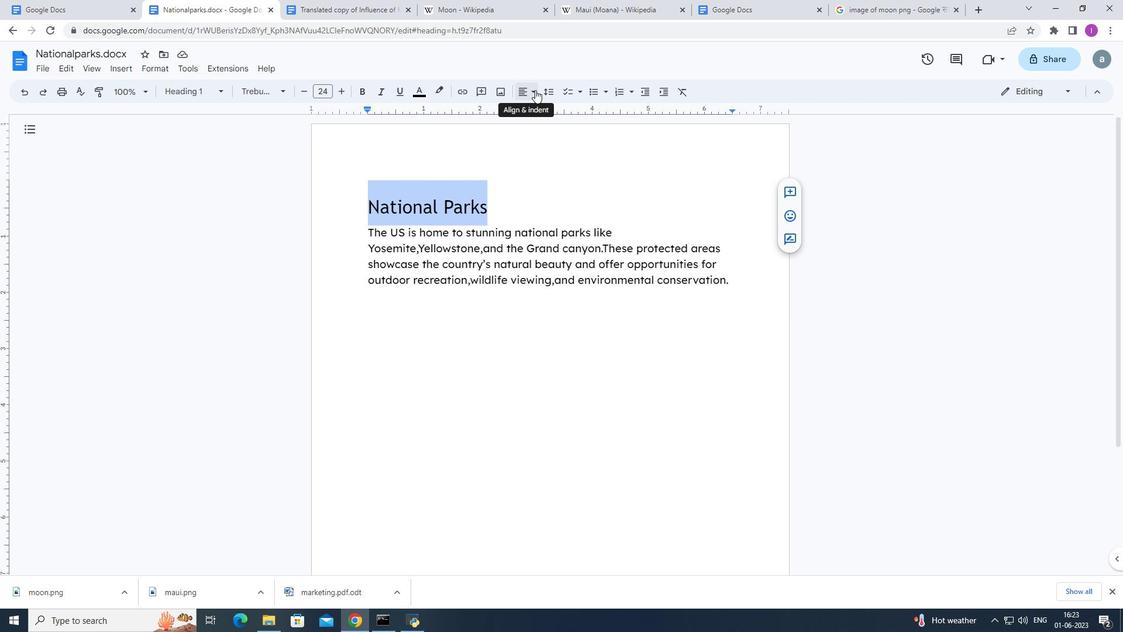 
Action: Mouse pressed left at (526, 90)
Screenshot: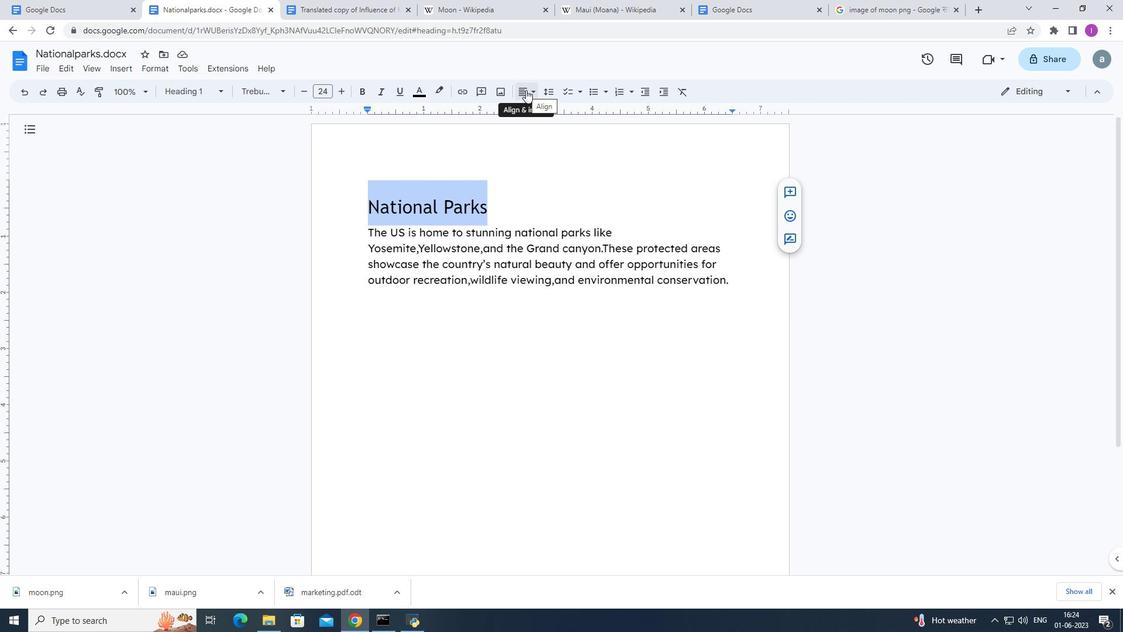 
Action: Mouse moved to (543, 107)
Screenshot: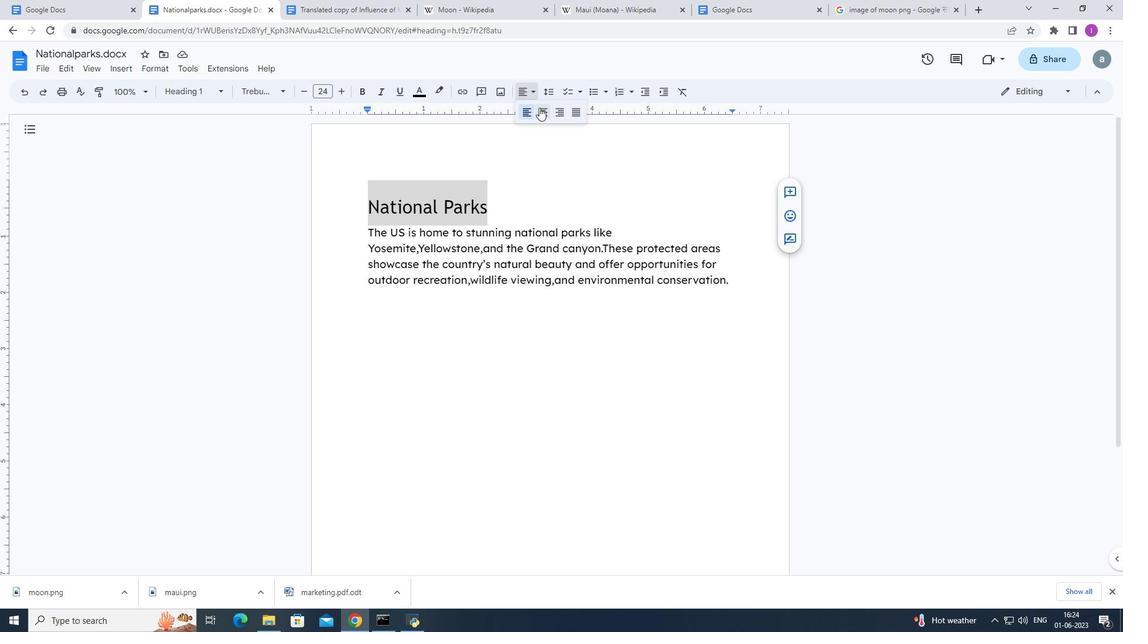 
Action: Mouse pressed left at (543, 107)
Screenshot: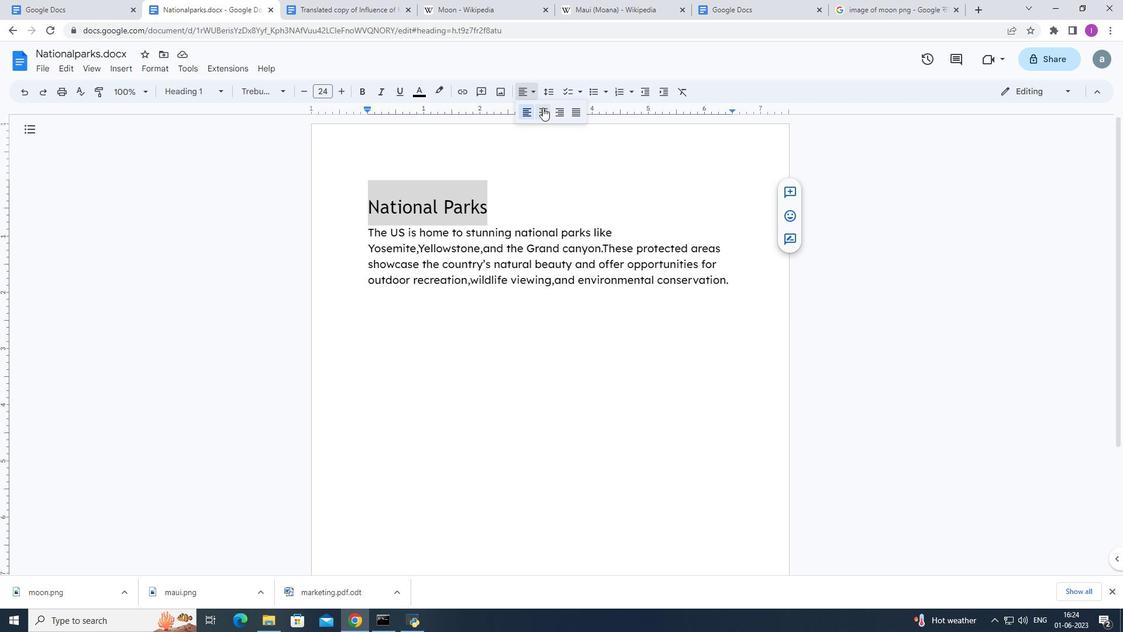 
Action: Mouse moved to (475, 183)
Screenshot: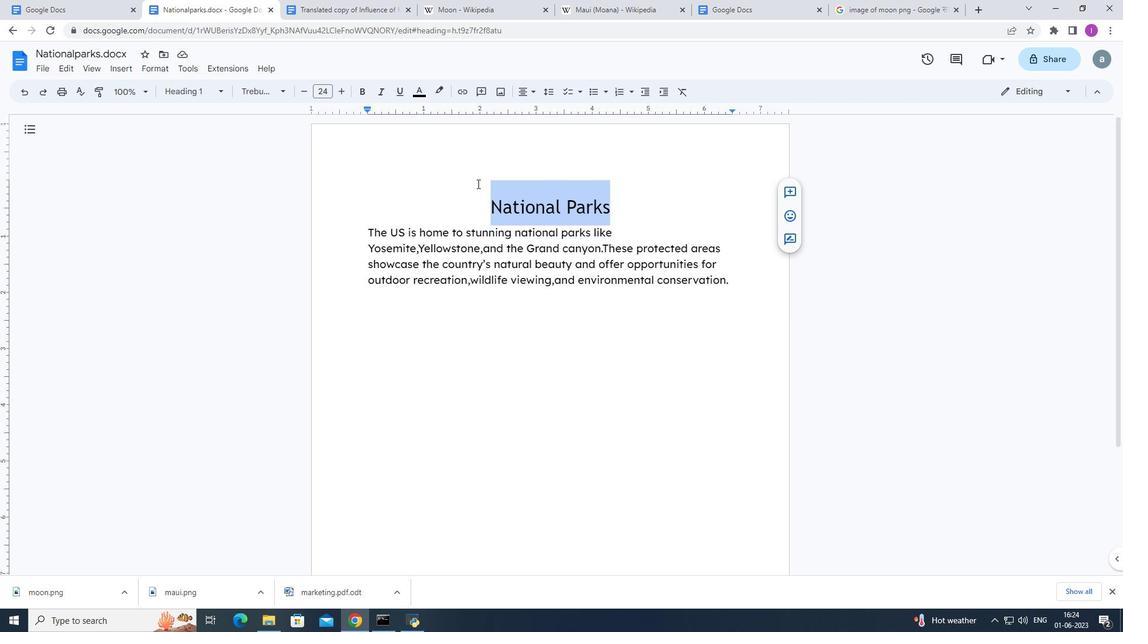 
Action: Mouse pressed left at (475, 183)
Screenshot: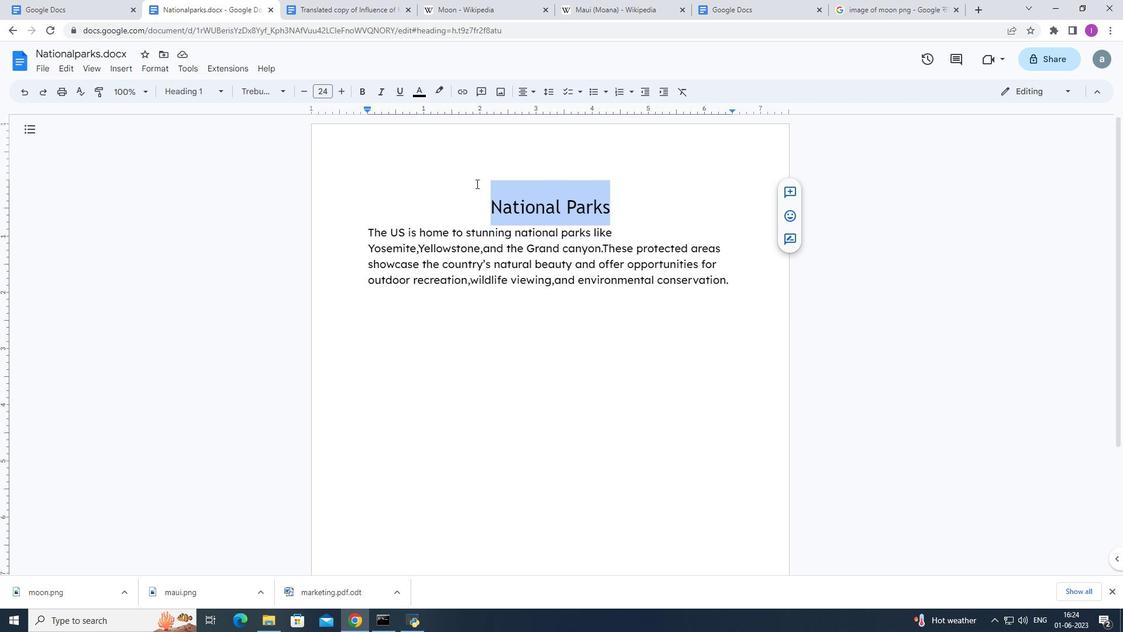 
Action: Mouse moved to (742, 294)
Screenshot: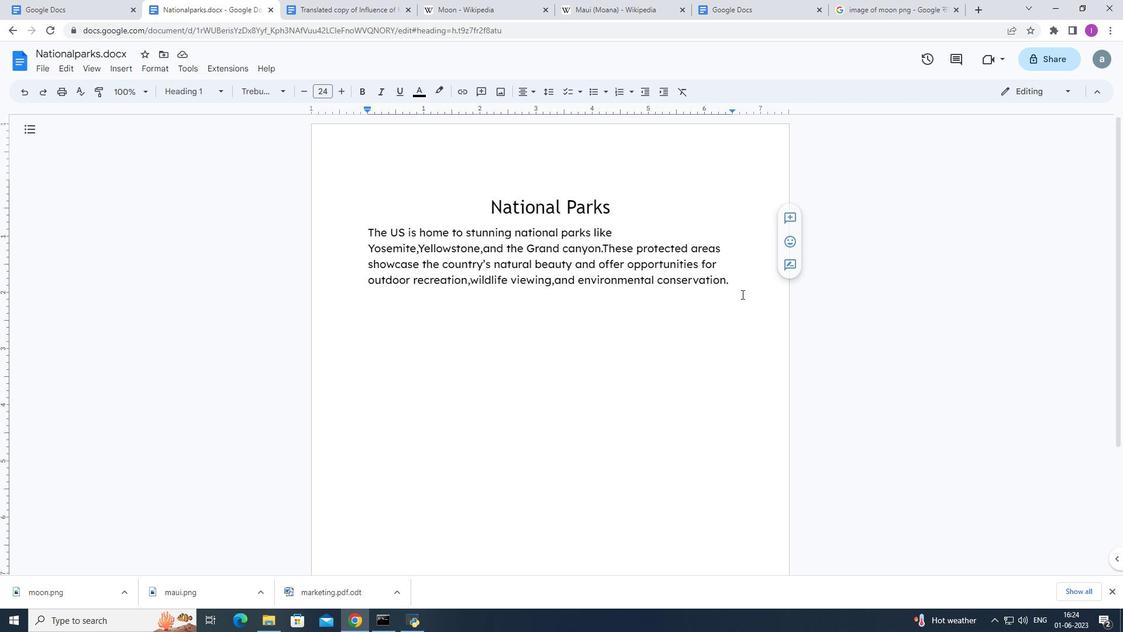 
Action: Mouse pressed left at (742, 294)
Screenshot: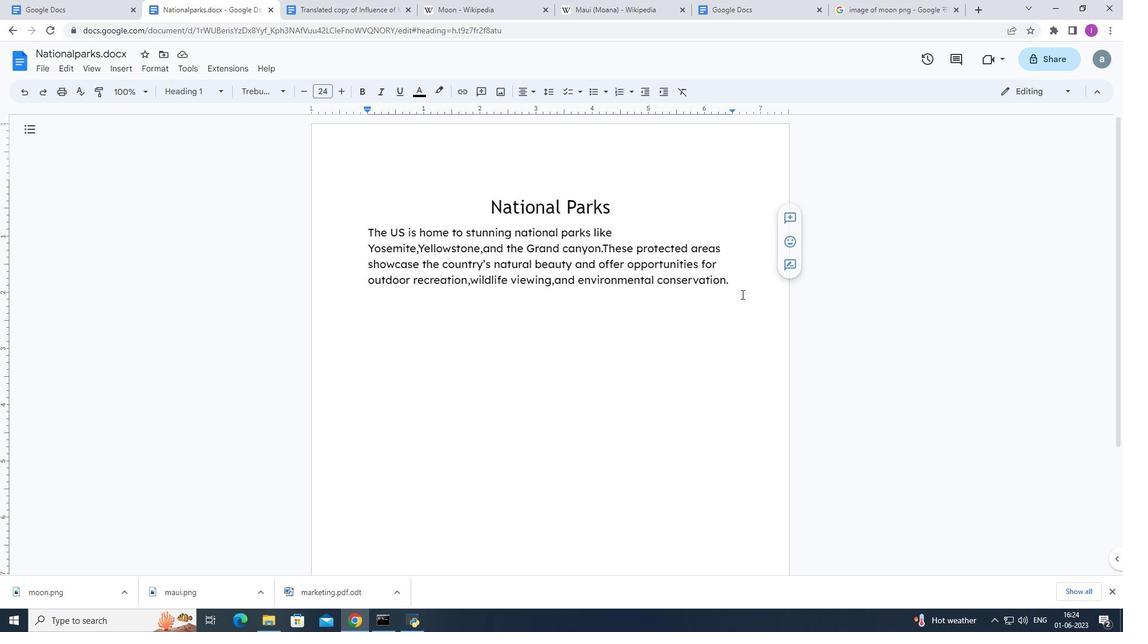 
Action: Mouse moved to (410, 182)
Screenshot: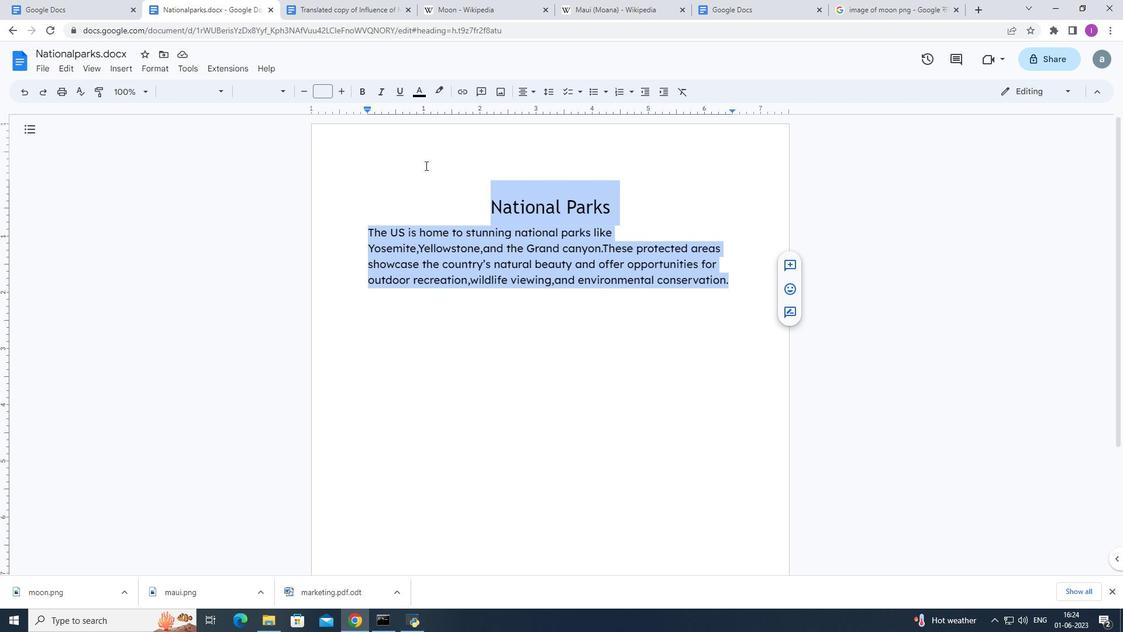 
Action: Mouse pressed left at (410, 182)
Screenshot: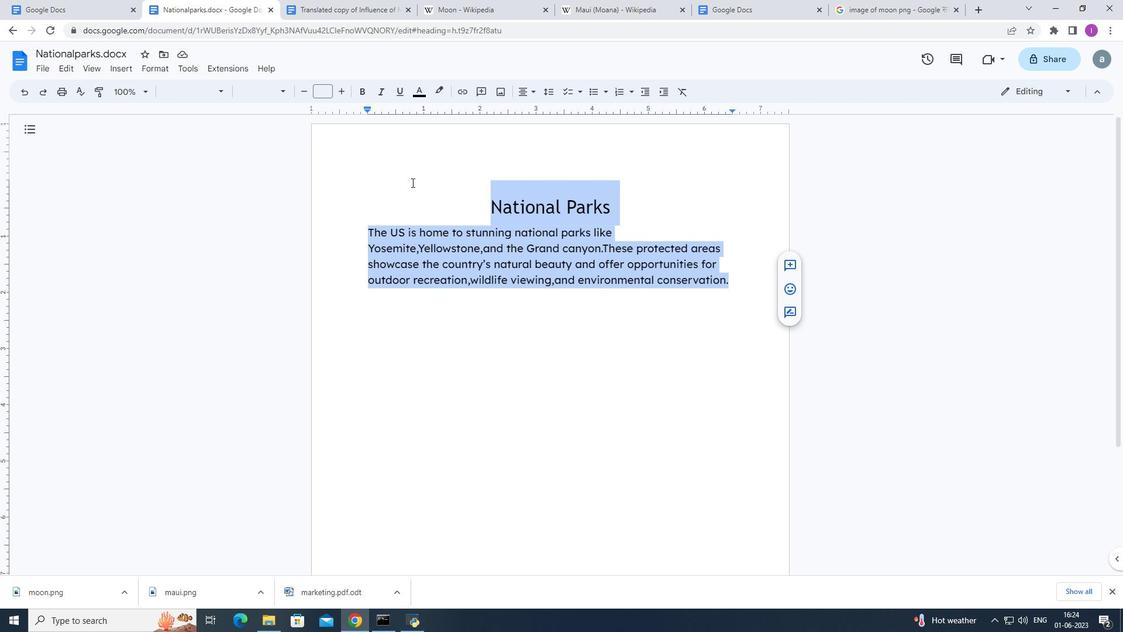 
Action: Mouse moved to (362, 231)
Screenshot: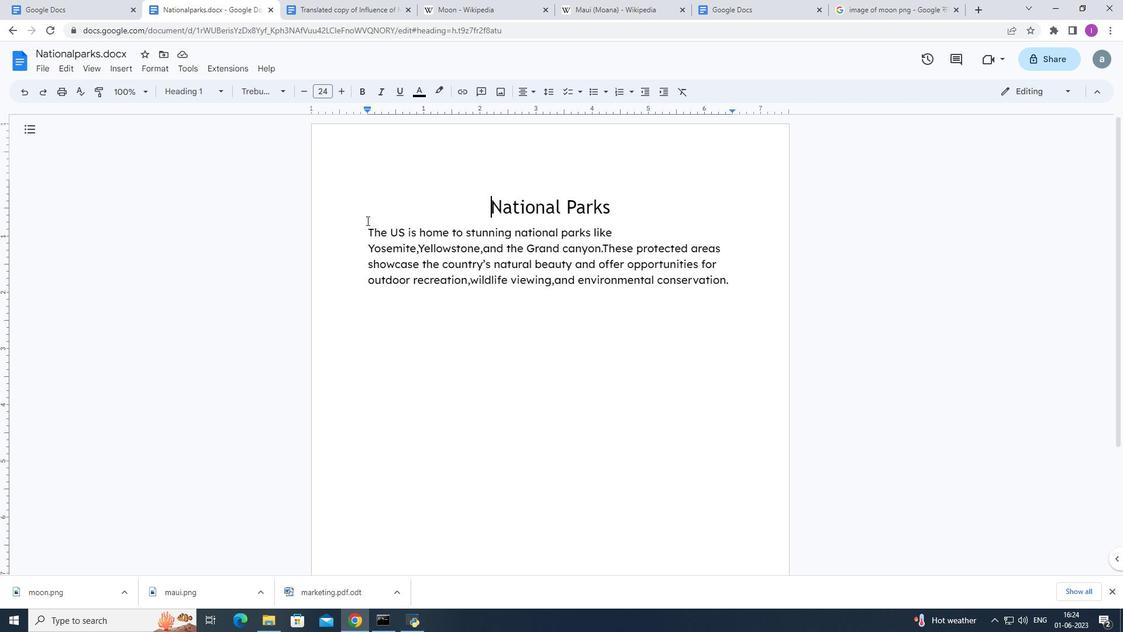 
Action: Mouse pressed left at (362, 231)
Screenshot: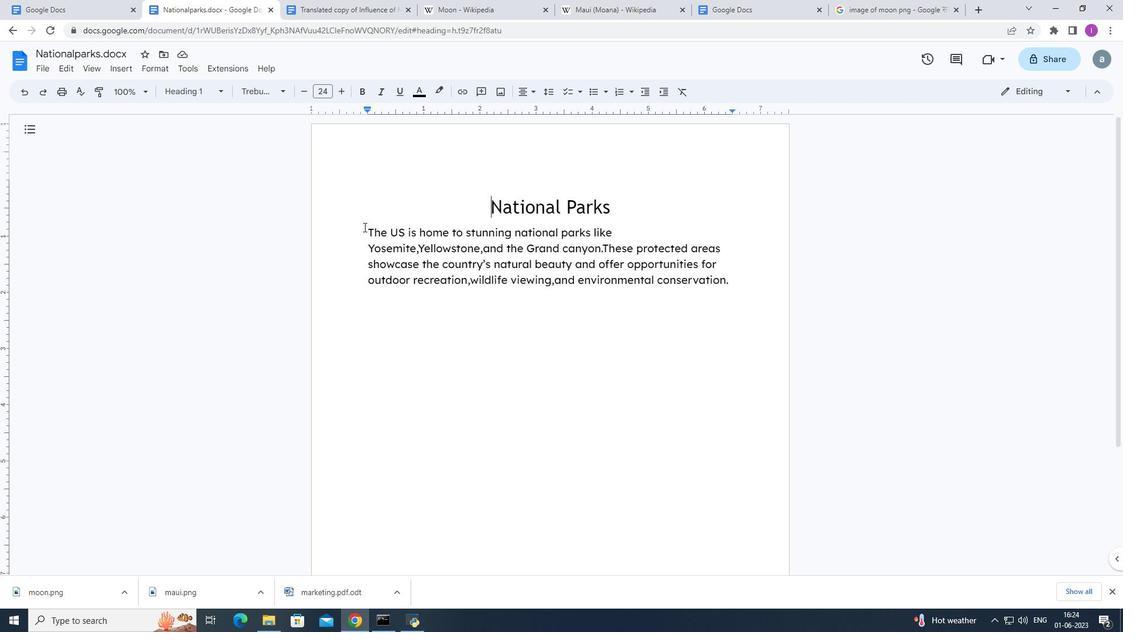 
Action: Mouse moved to (529, 88)
Screenshot: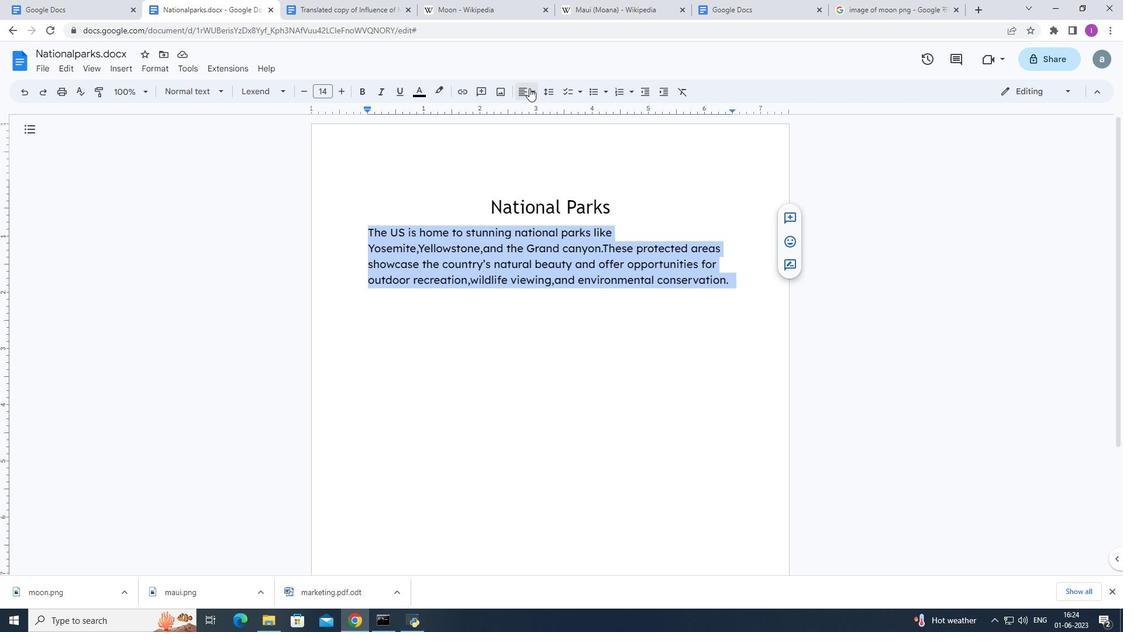 
Action: Mouse pressed left at (529, 88)
Screenshot: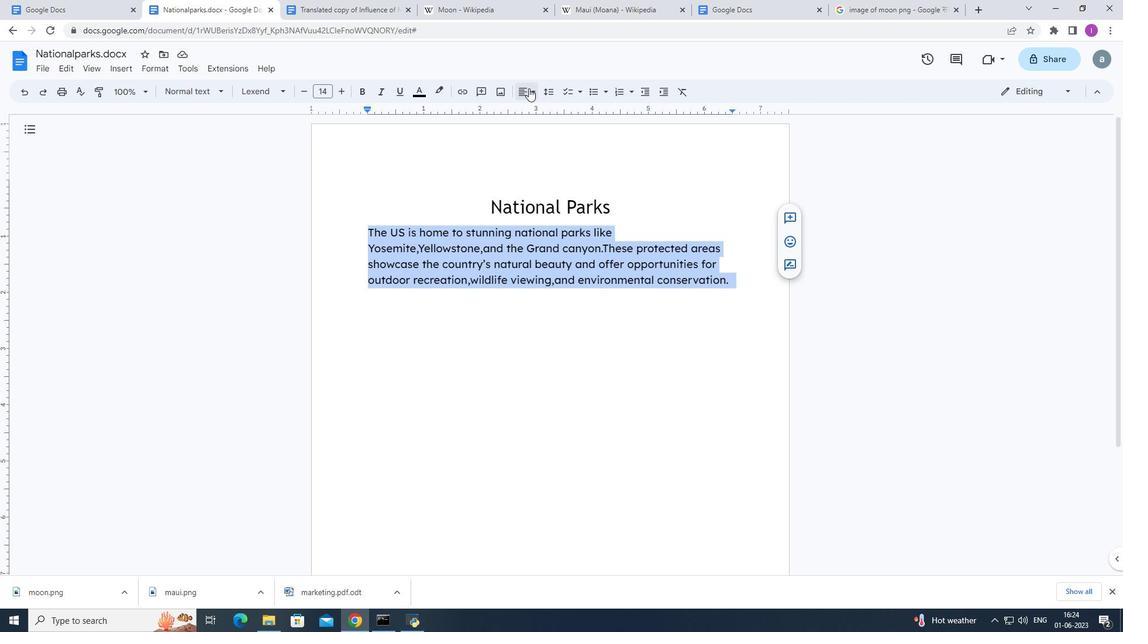 
Action: Mouse moved to (531, 112)
Screenshot: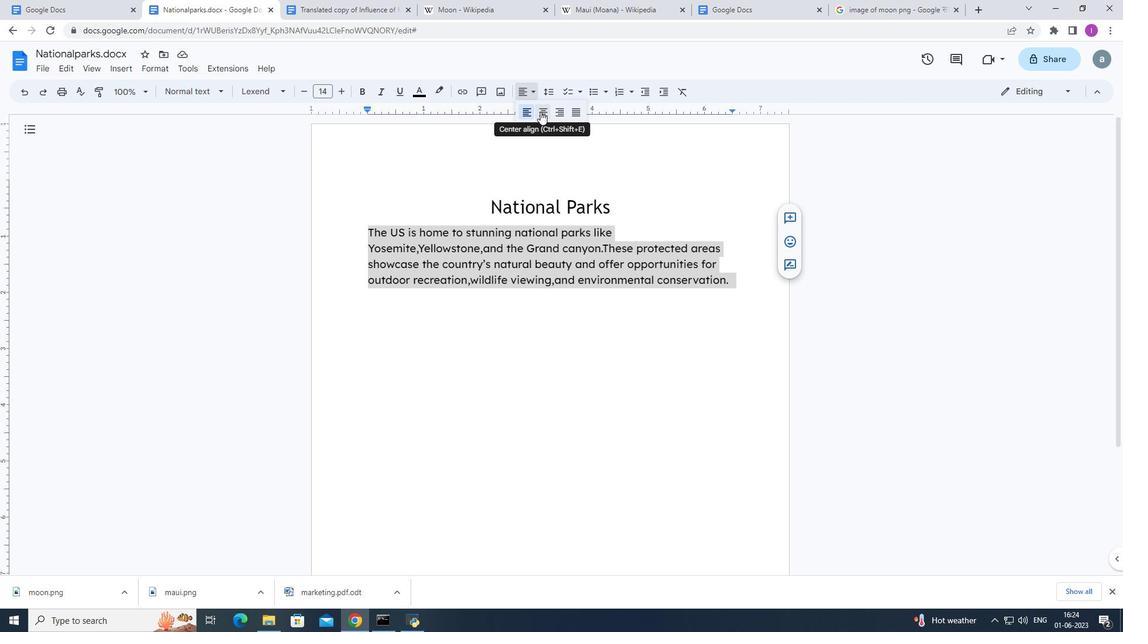 
Action: Mouse pressed left at (531, 112)
Screenshot: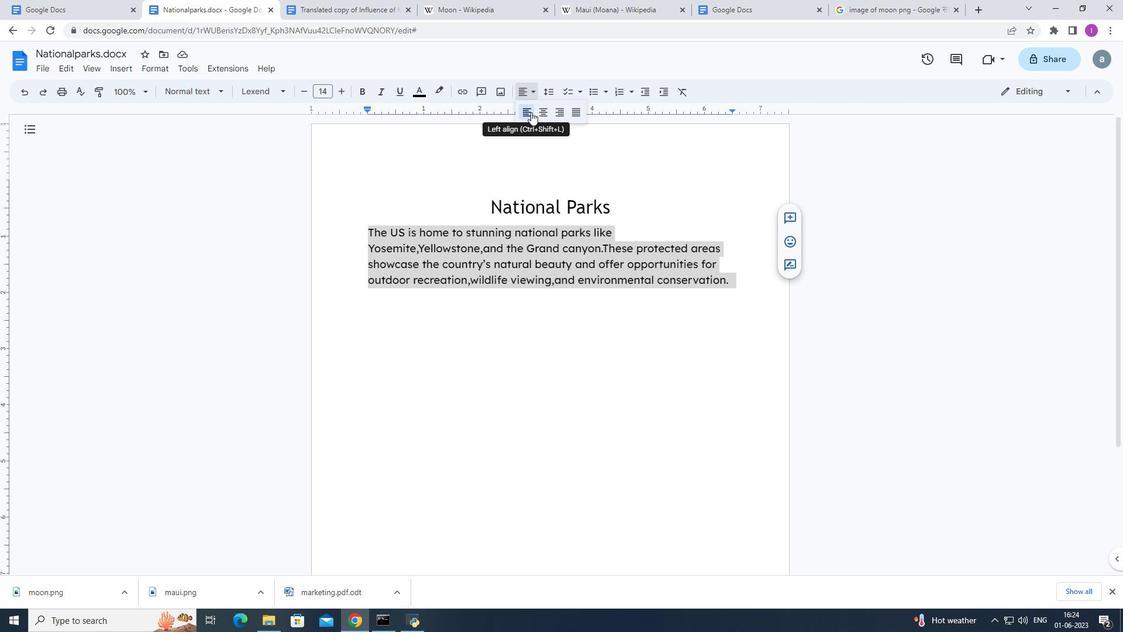 
Action: Mouse moved to (427, 285)
Screenshot: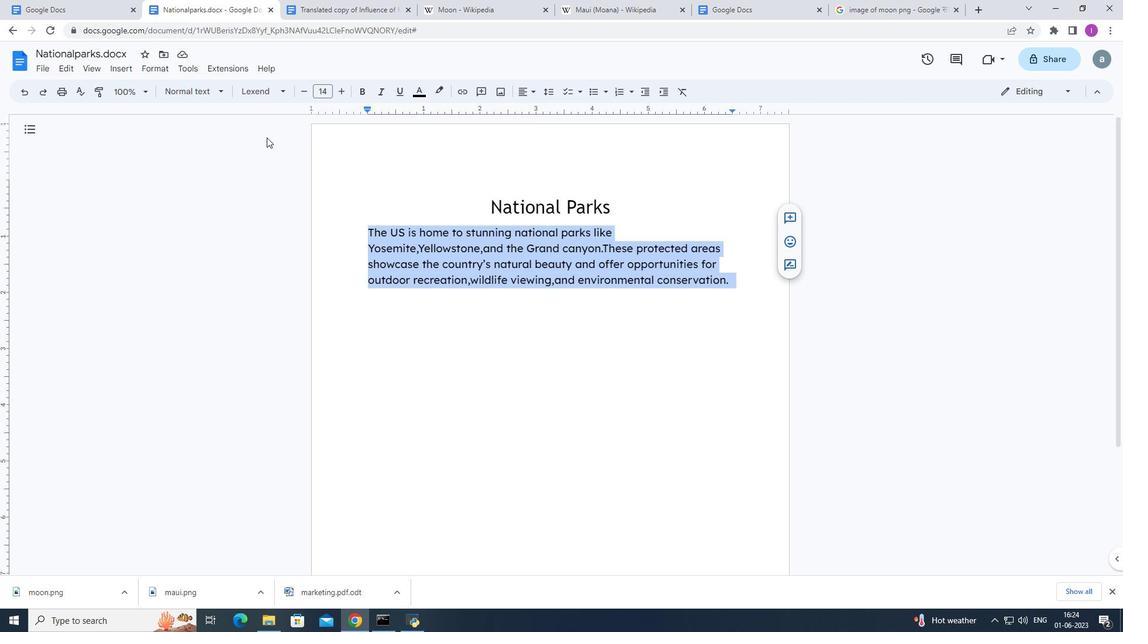 
